 Task: Solve a system of stochastic partial differential equations (SPDEs).
Action: Mouse moved to (150, 108)
Screenshot: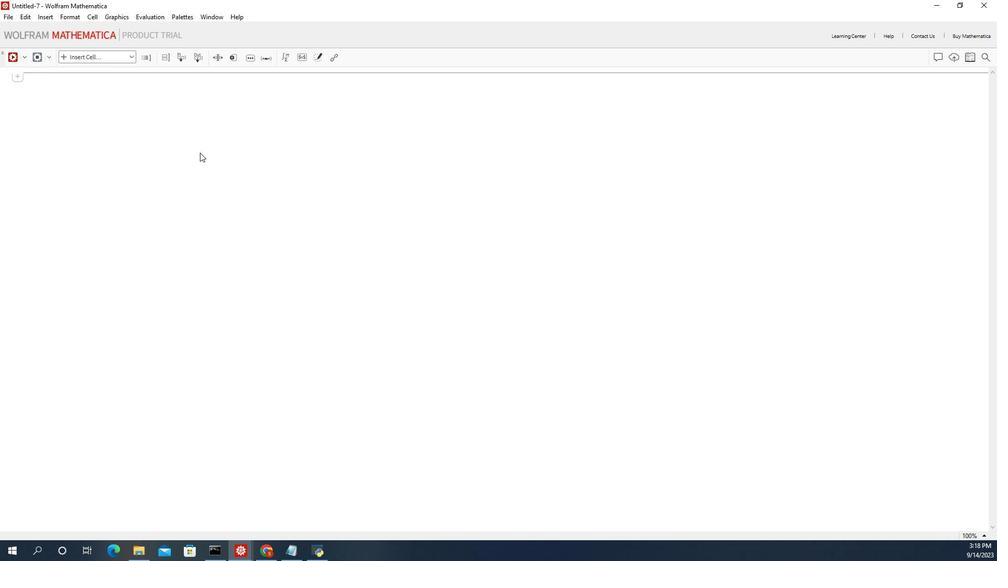 
Action: Mouse pressed left at (150, 108)
Screenshot: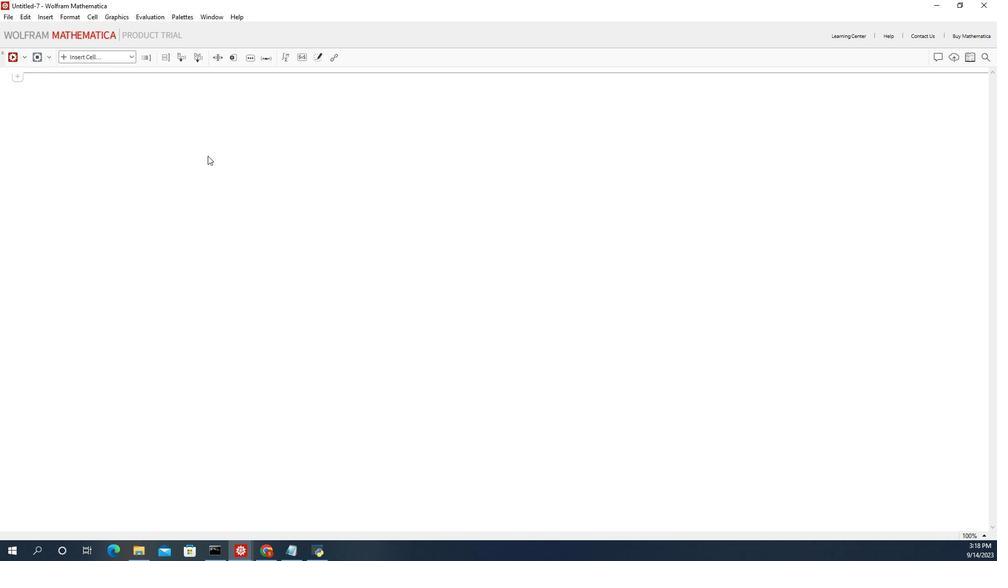 
Action: Mouse moved to (141, 125)
Screenshot: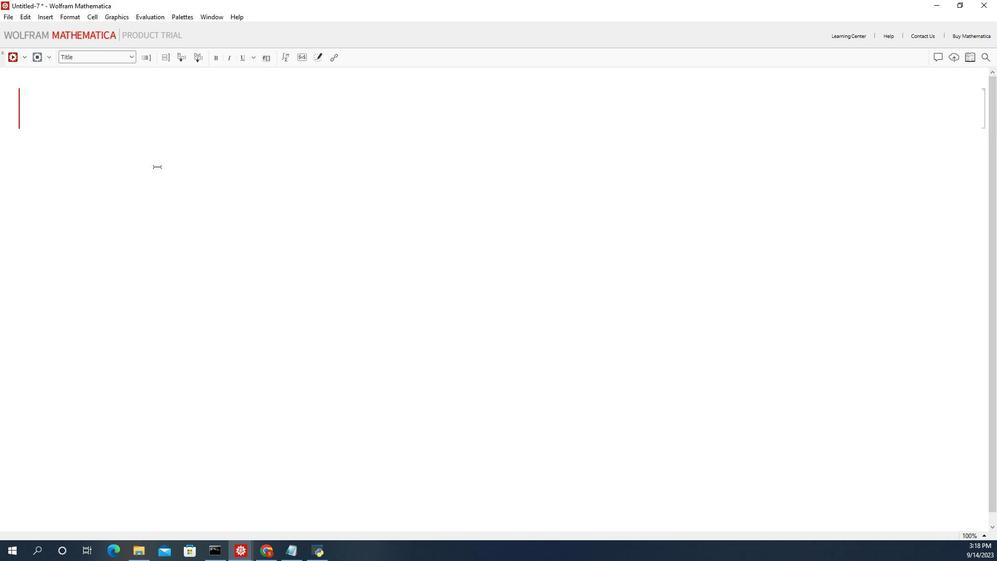 
Action: Mouse pressed left at (141, 125)
Screenshot: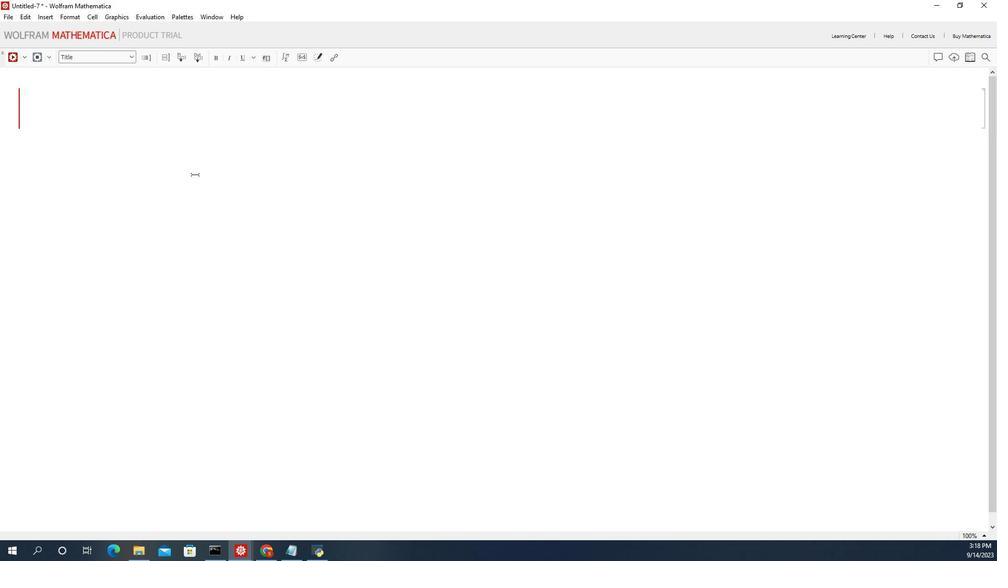 
Action: Mouse moved to (207, 179)
Screenshot: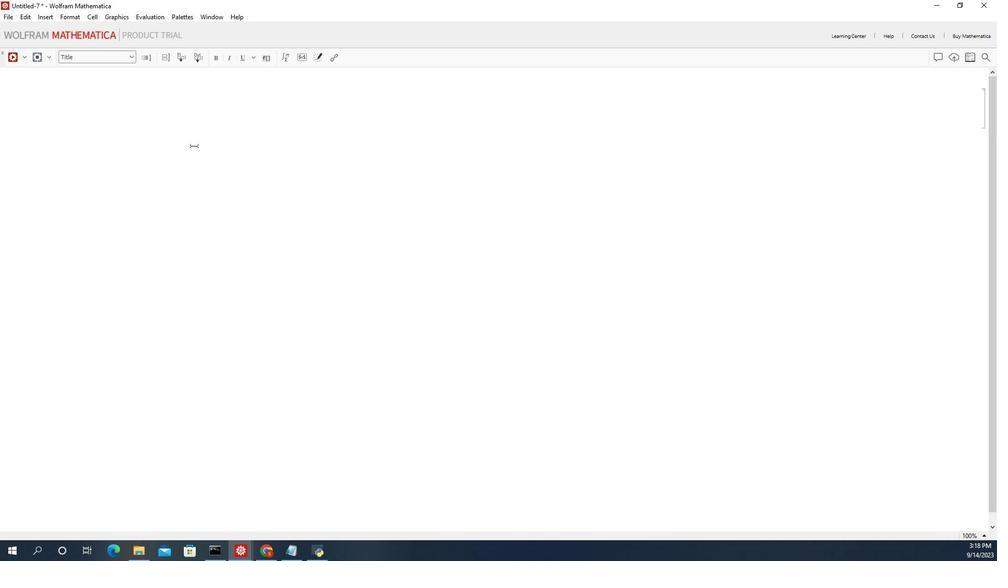 
Action: Key pressed <Key.shift_r>Solve<Key.space>a<Key.space>system<Key.space>s<Key.backspace>of<Key.space>stochastic<Key.space>partial<Key.space>differentia
Screenshot: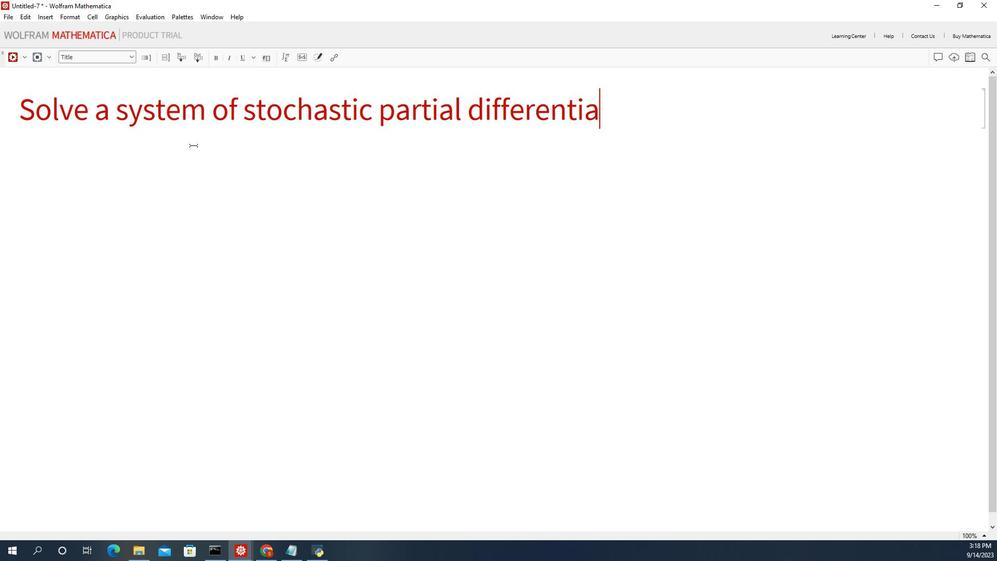 
Action: Mouse moved to (206, 179)
Screenshot: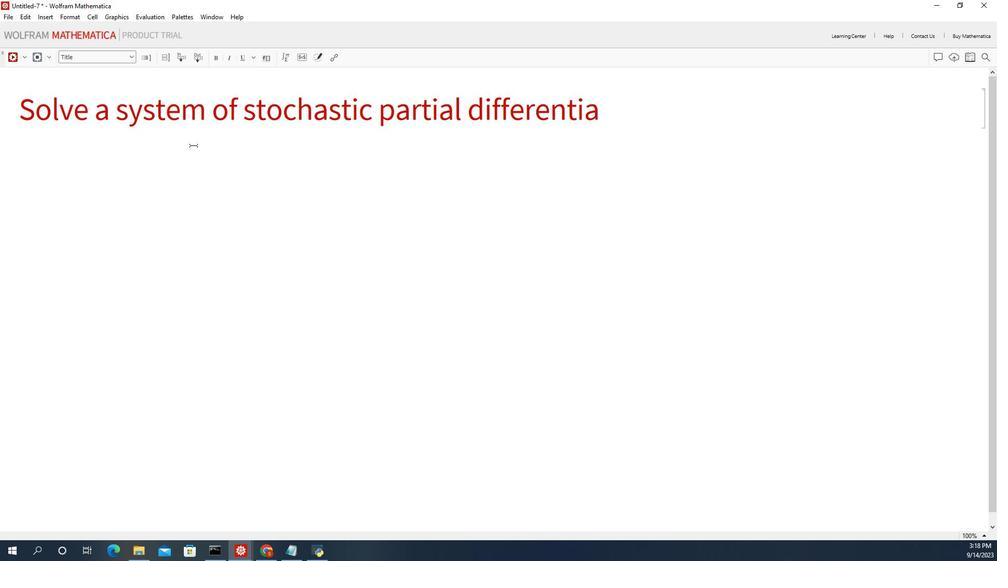 
Action: Key pressed a<Key.backspace>l<Key.space>equations<Key.shift>(<Key.shift_r>SPEDs<Key.shift_r><Key.shift><Key.shift><Key.shift><Key.shift><Key.shift><Key.shift><Key.shift>).<Key.enter><Key.backspace>
Screenshot: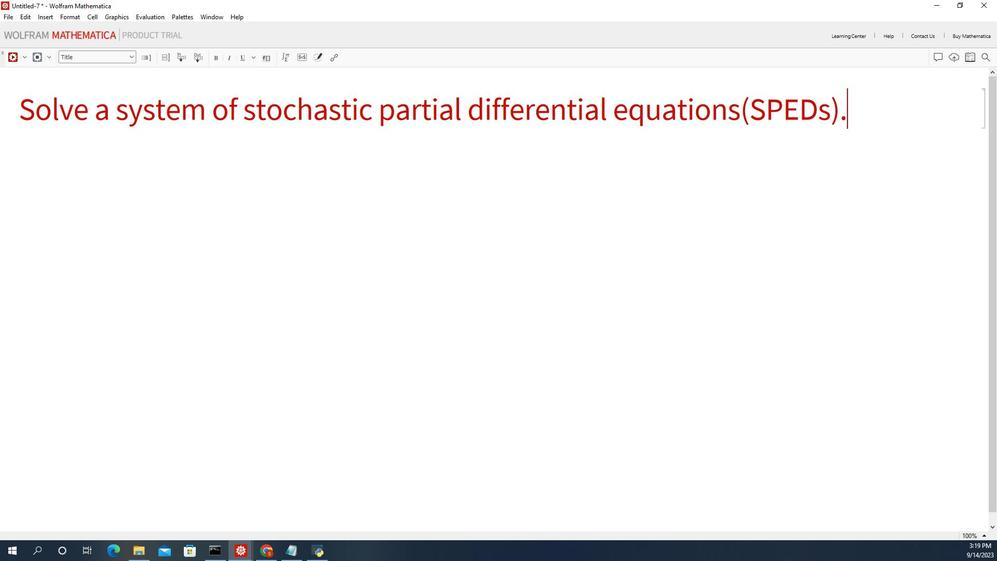 
Action: Mouse moved to (132, 173)
Screenshot: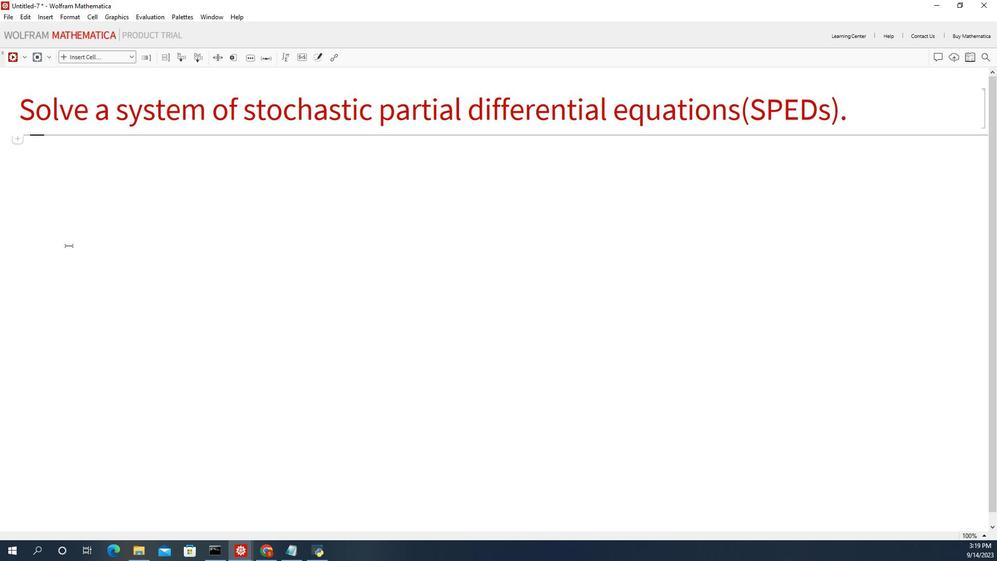 
Action: Mouse pressed left at (132, 173)
Screenshot: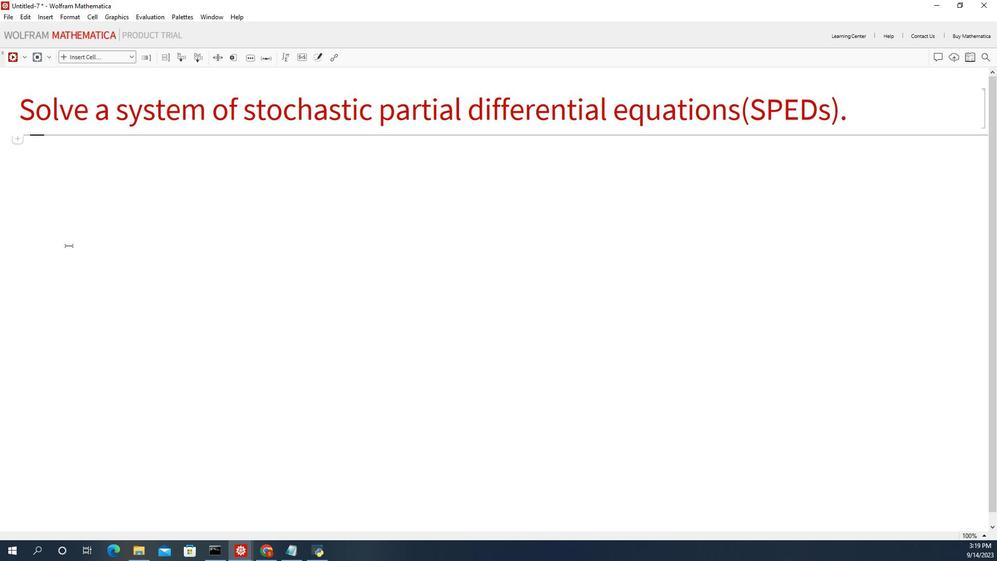 
Action: Mouse moved to (118, 257)
Screenshot: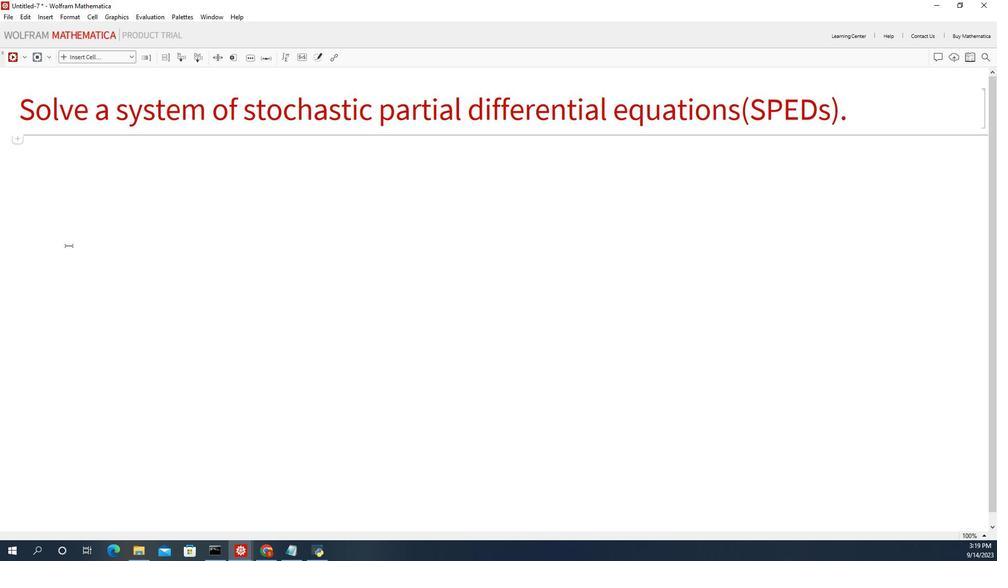 
Action: Key pressed <Key.cmd>8
Screenshot: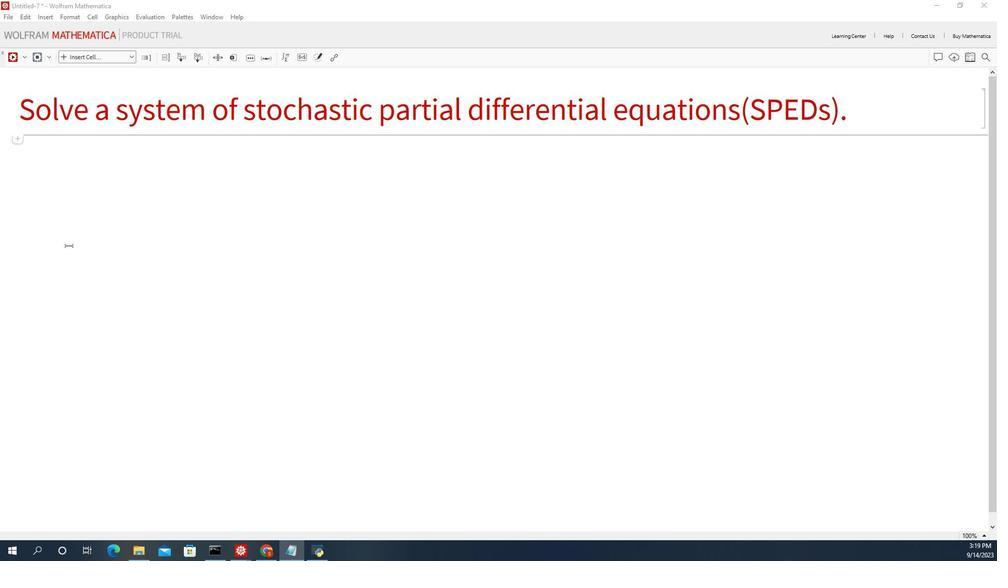 
Action: Mouse moved to (163, 228)
Screenshot: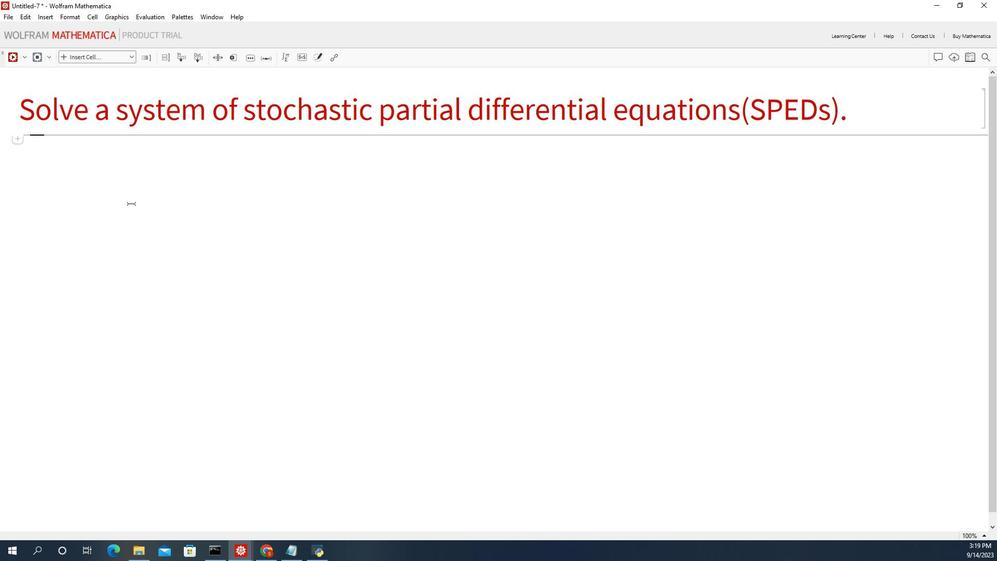 
Action: Mouse pressed left at (163, 228)
Screenshot: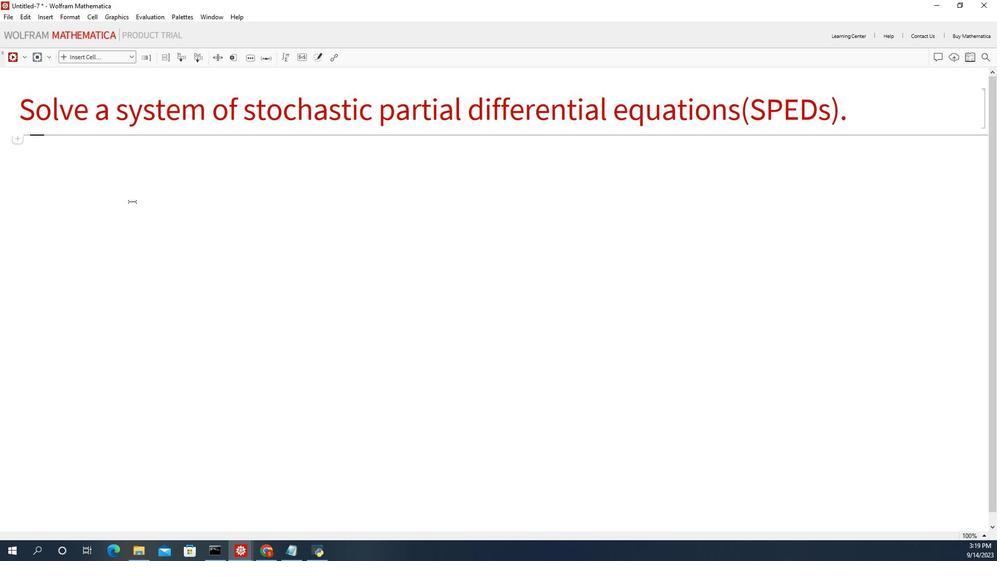 
Action: Mouse moved to (165, 214)
Screenshot: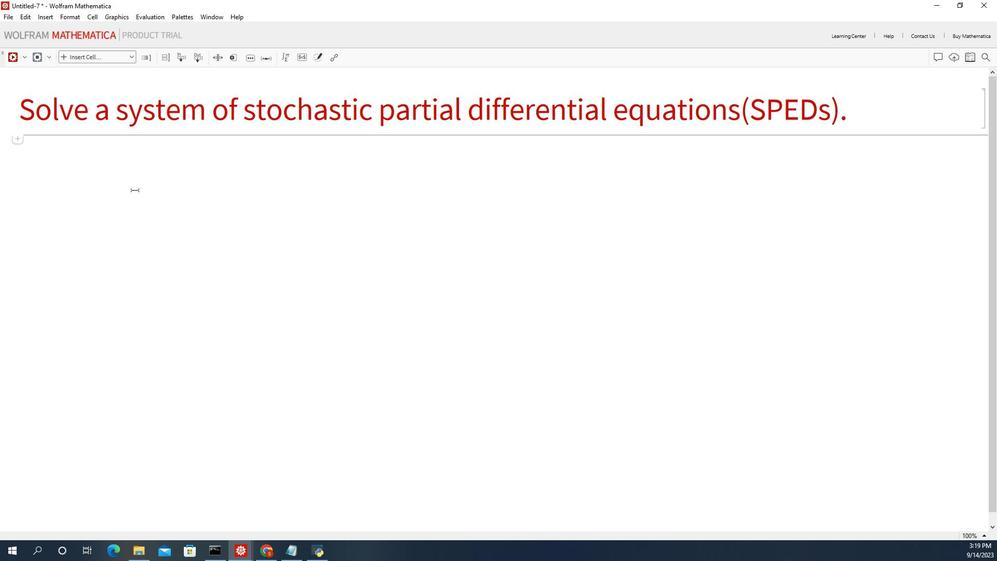 
Action: Key pressed \[<Key.shift_r>Scri
Screenshot: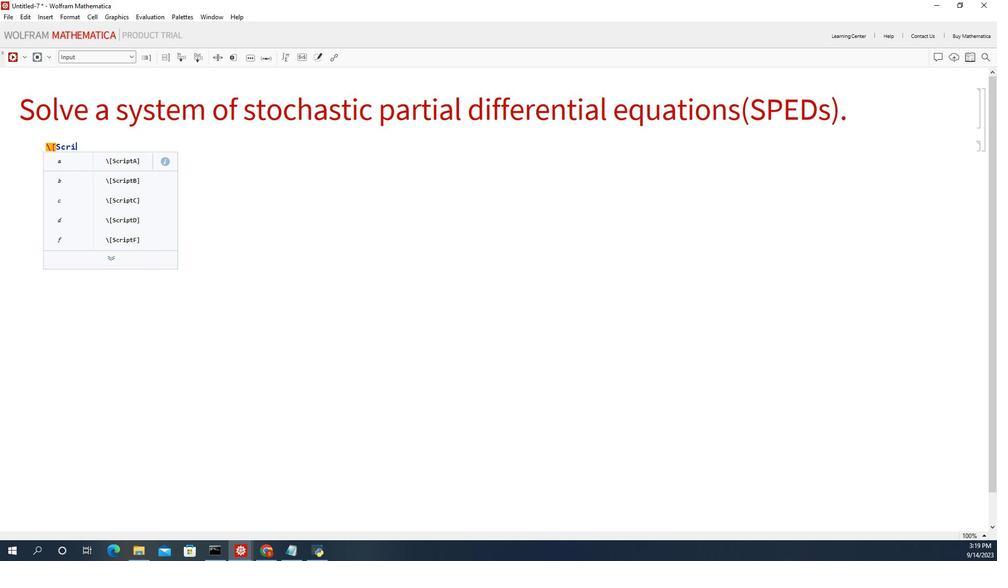 
Action: Mouse moved to (156, 265)
Screenshot: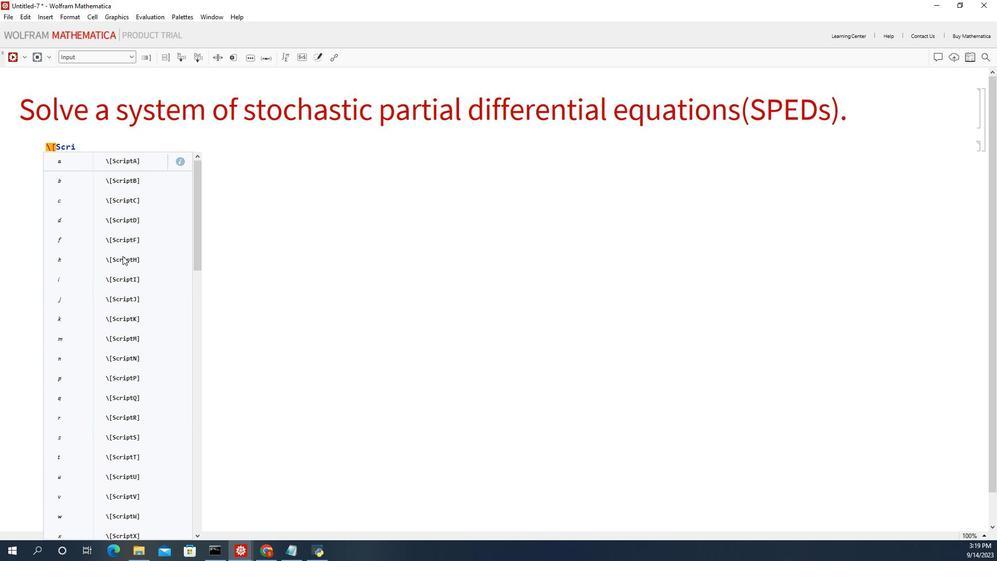 
Action: Mouse pressed left at (156, 265)
Screenshot: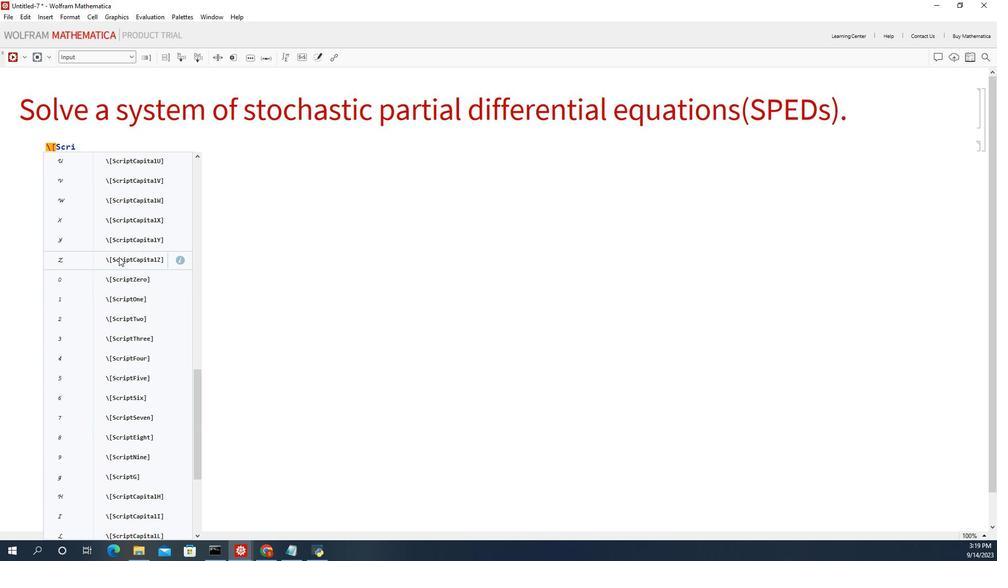 
Action: Mouse moved to (155, 264)
Screenshot: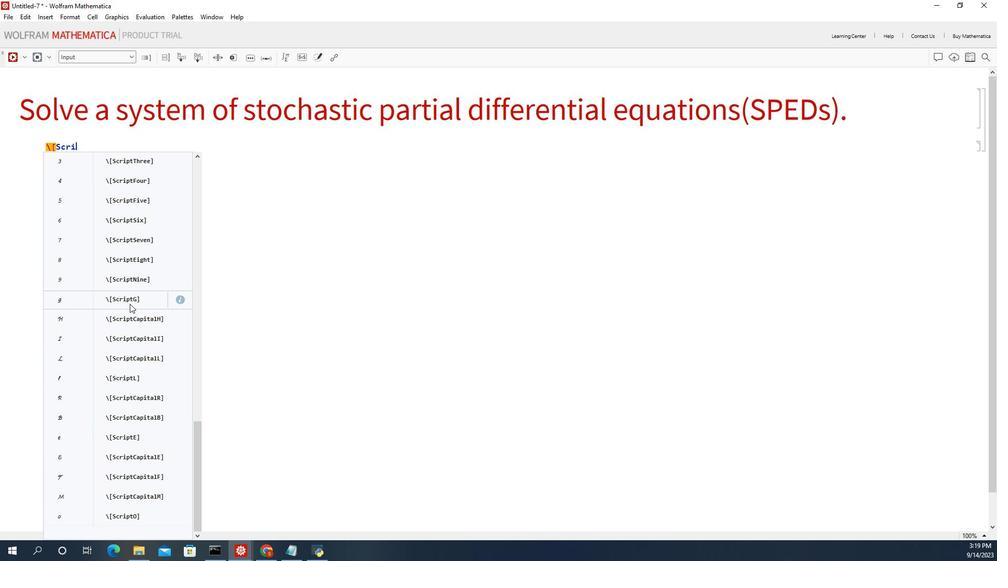 
Action: Mouse scrolled (155, 264) with delta (0, 0)
Screenshot: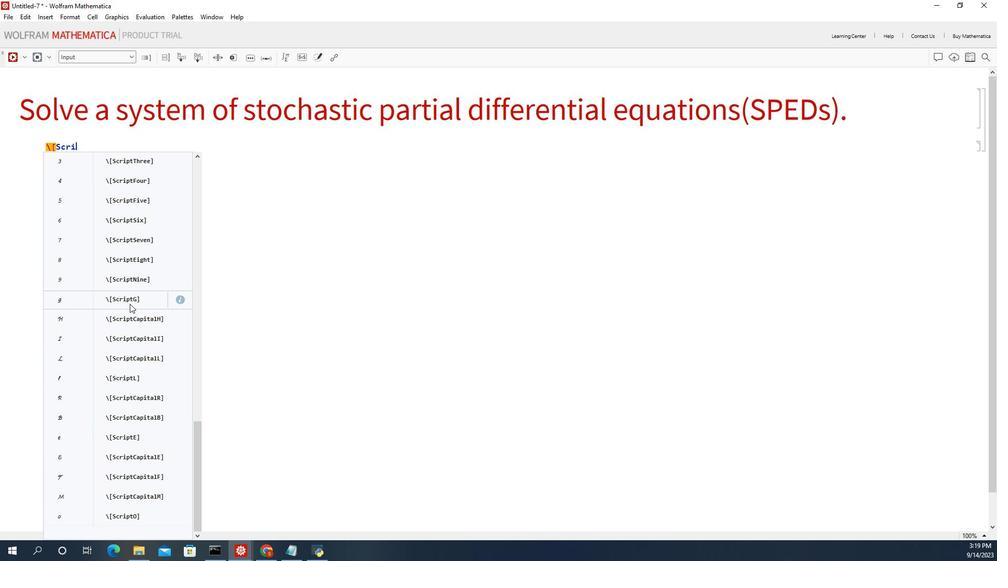 
Action: Mouse moved to (153, 266)
Screenshot: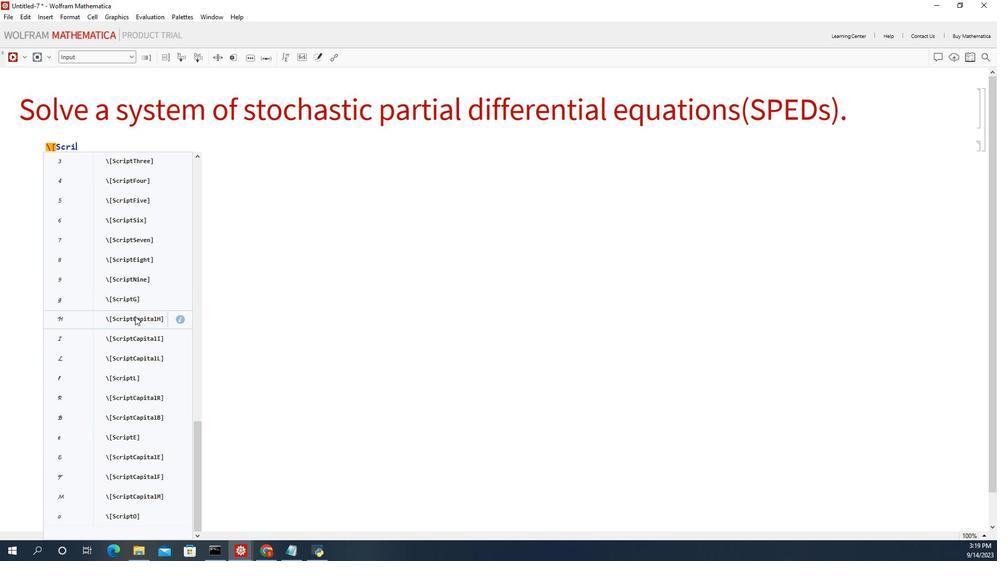 
Action: Mouse scrolled (153, 265) with delta (0, 0)
Screenshot: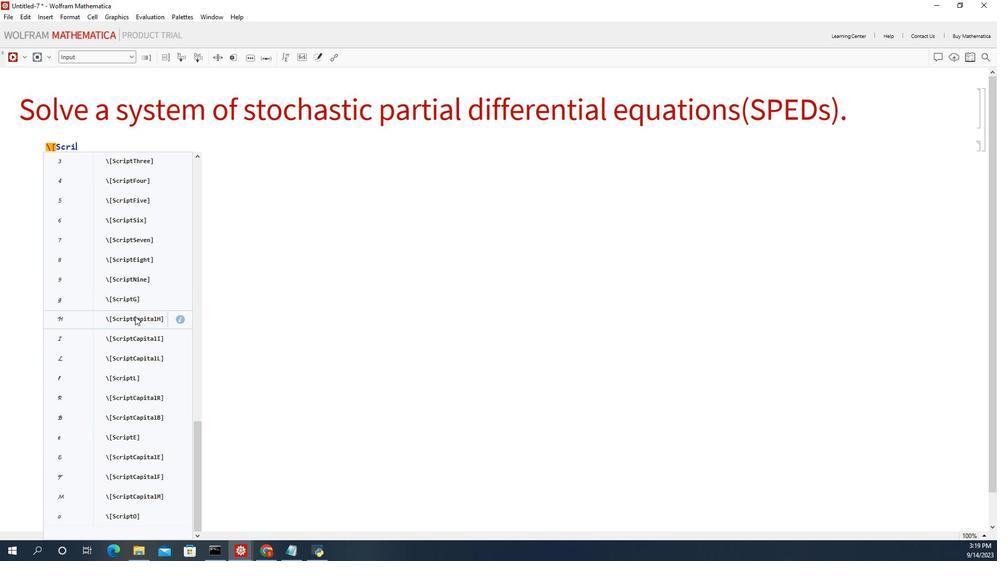 
Action: Mouse scrolled (153, 265) with delta (0, 0)
Screenshot: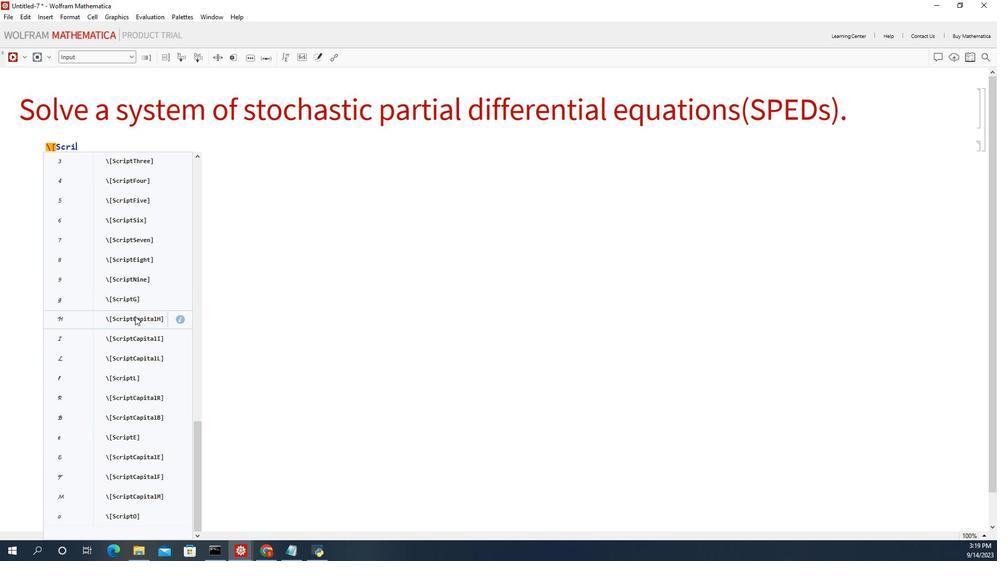 
Action: Mouse scrolled (153, 265) with delta (0, 0)
Screenshot: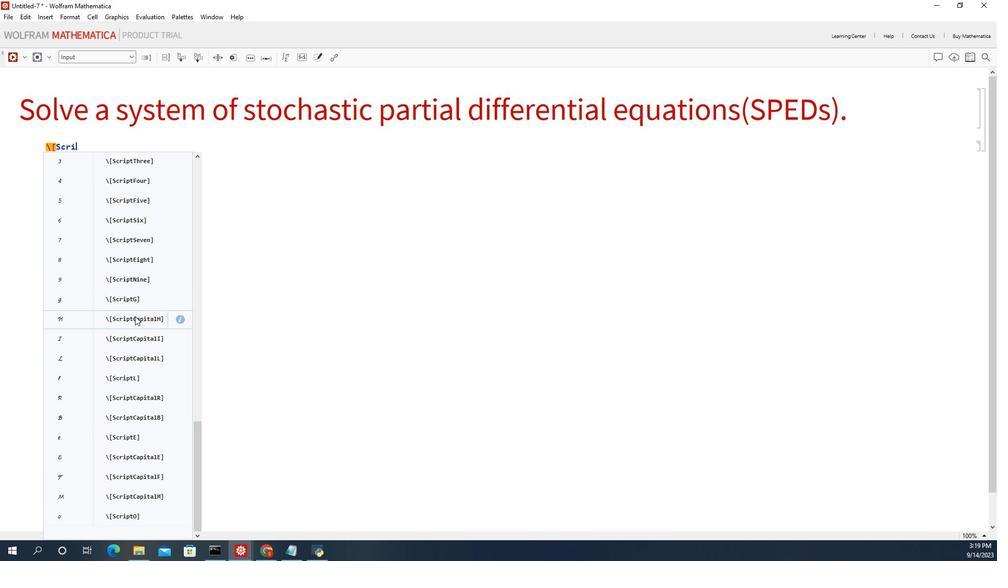 
Action: Mouse moved to (161, 301)
Screenshot: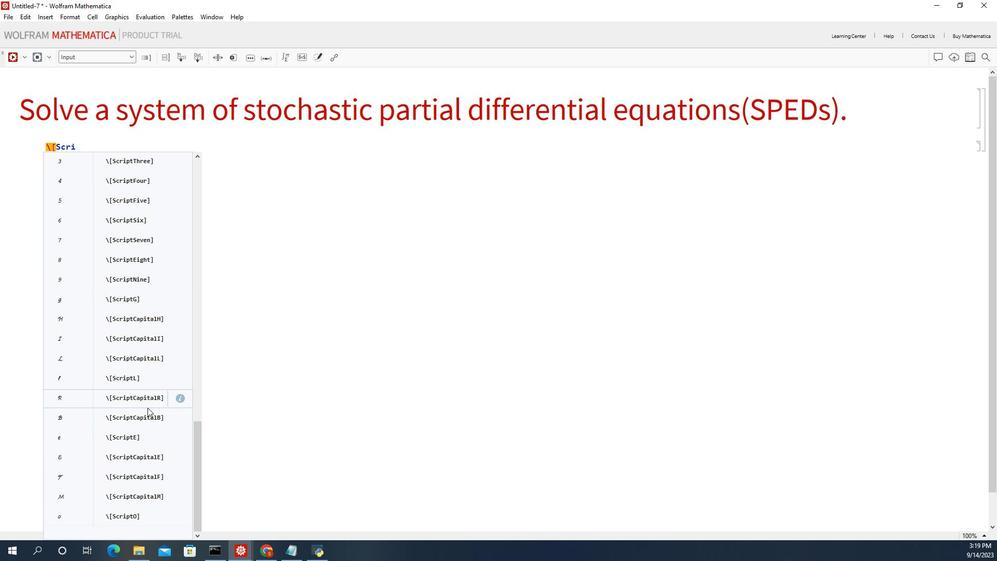 
Action: Mouse scrolled (161, 301) with delta (0, 0)
Screenshot: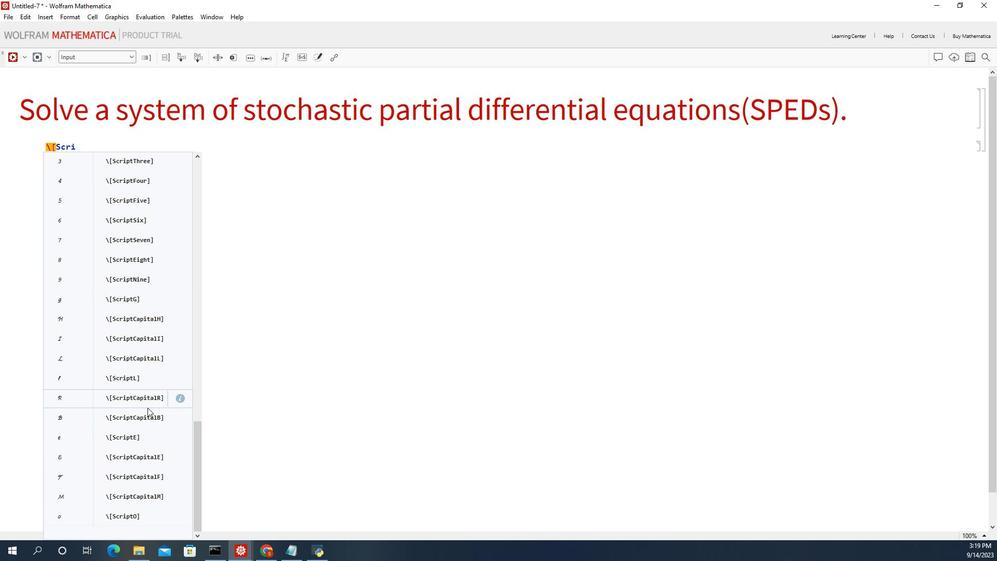 
Action: Mouse moved to (173, 424)
Screenshot: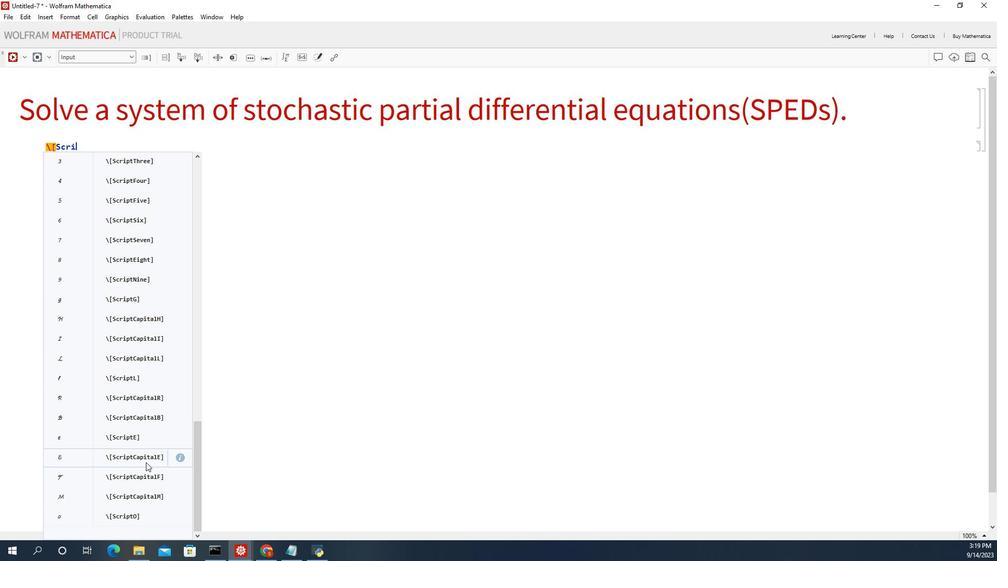 
Action: Mouse scrolled (173, 423) with delta (0, 0)
Screenshot: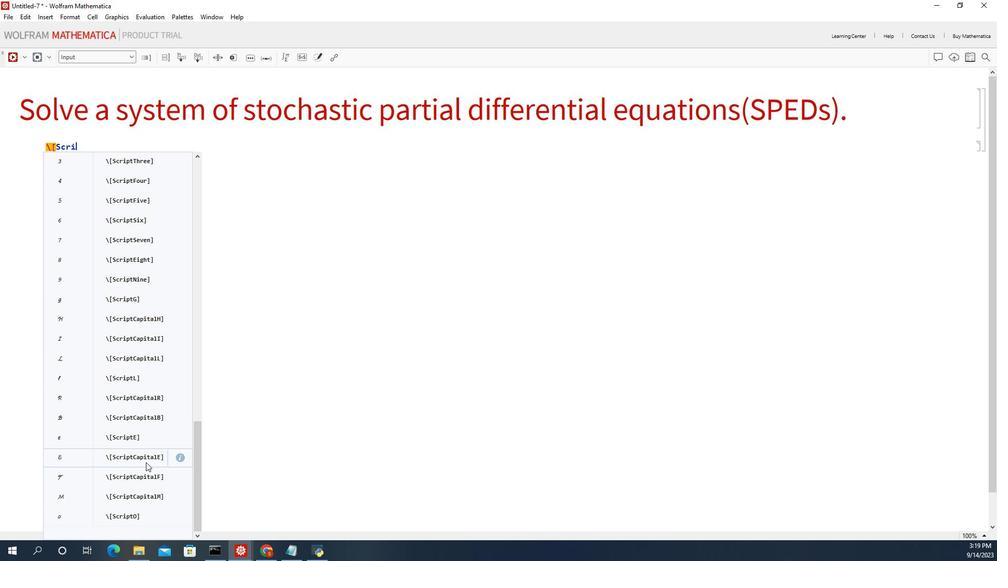 
Action: Mouse moved to (173, 424)
Screenshot: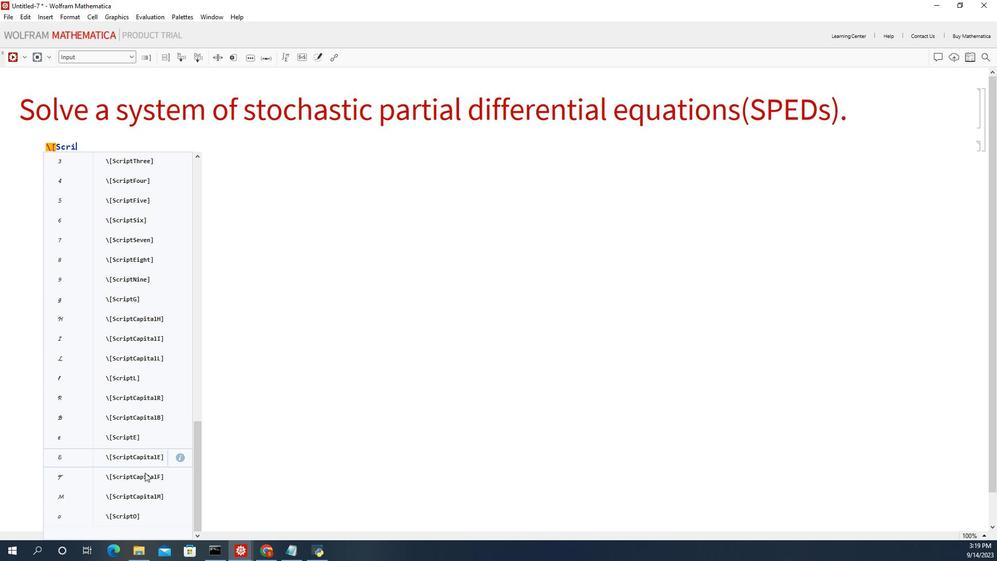 
Action: Mouse scrolled (173, 424) with delta (0, 0)
Screenshot: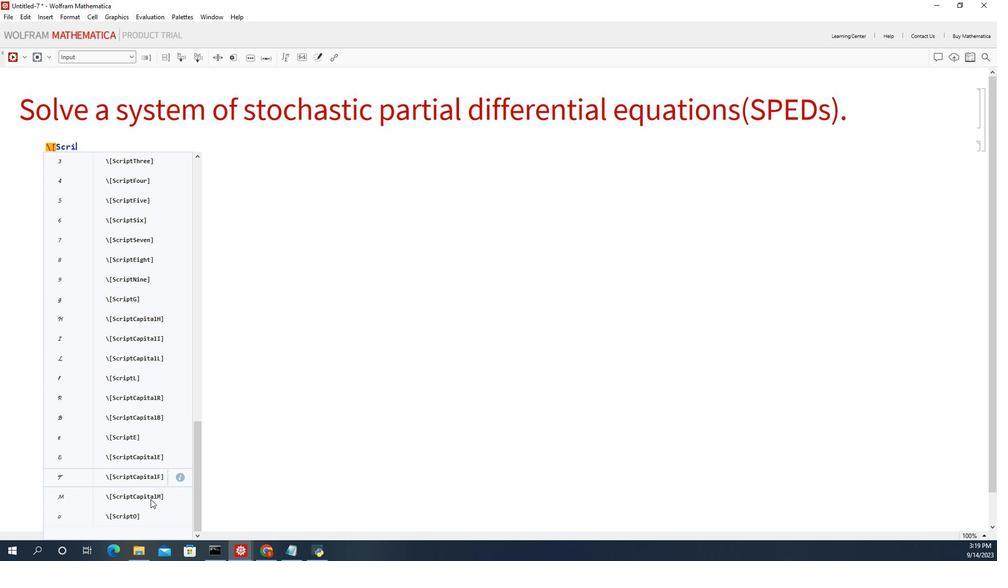 
Action: Mouse moved to (177, 454)
Screenshot: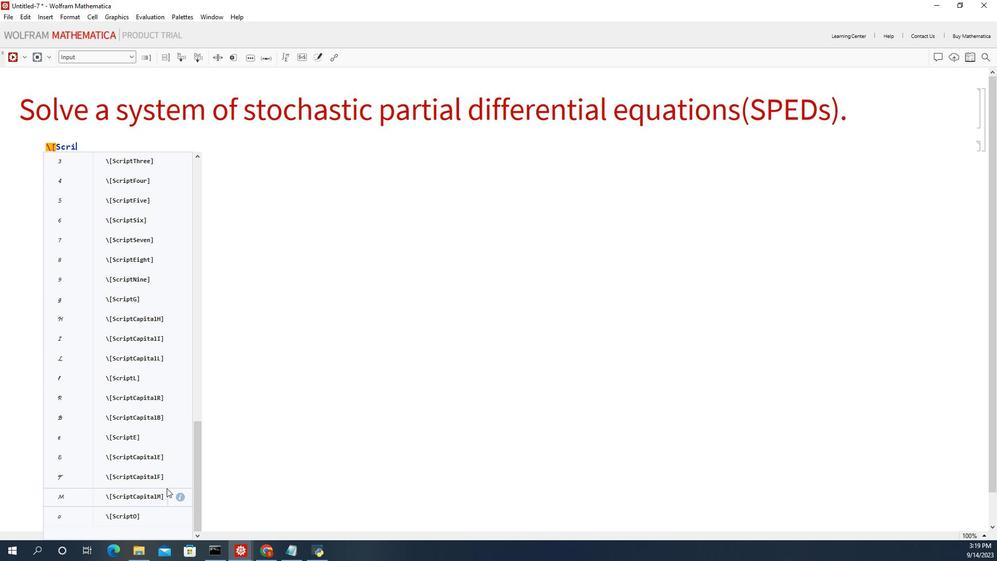 
Action: Mouse scrolled (177, 453) with delta (0, 0)
Screenshot: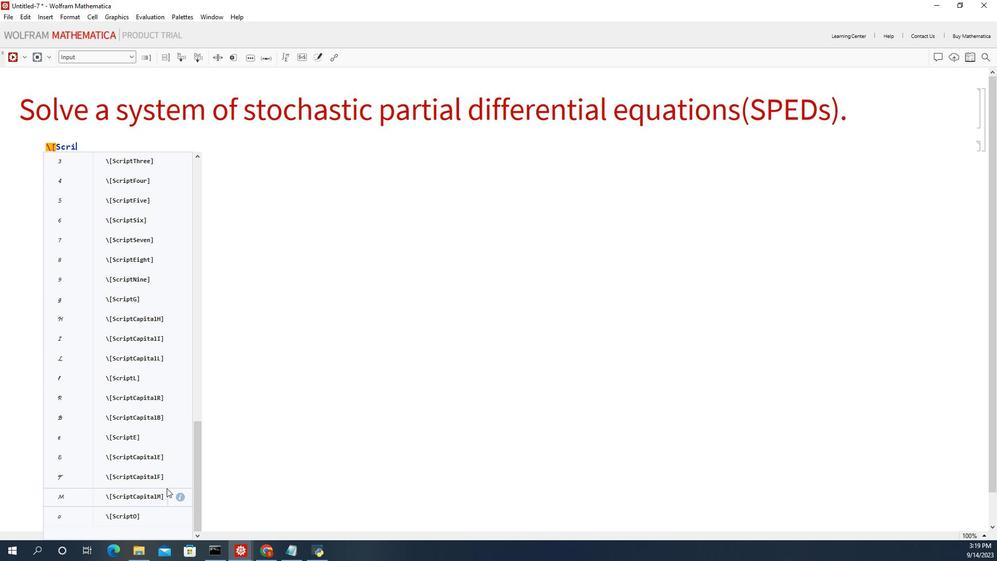 
Action: Mouse moved to (177, 453)
Screenshot: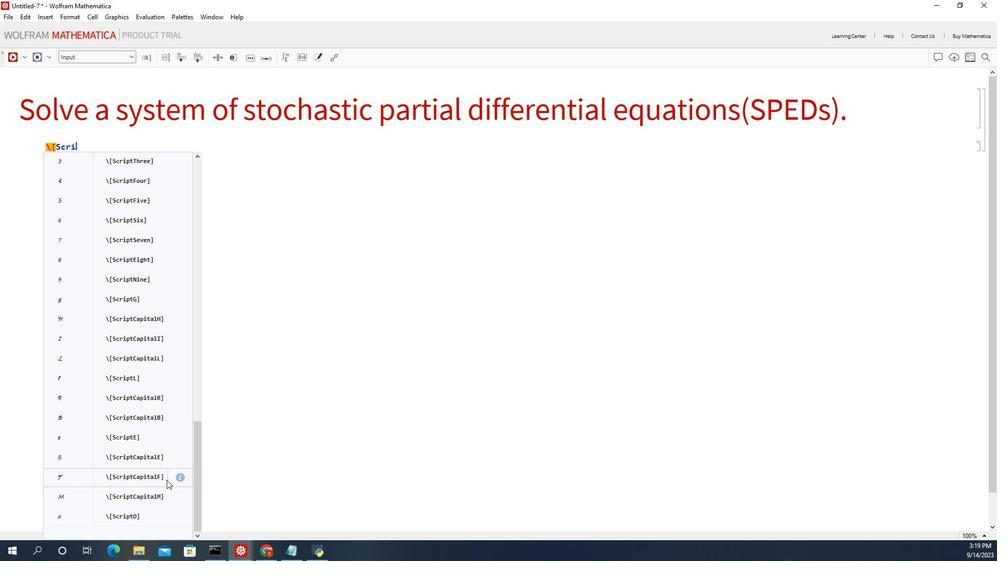 
Action: Mouse scrolled (177, 452) with delta (0, 0)
Screenshot: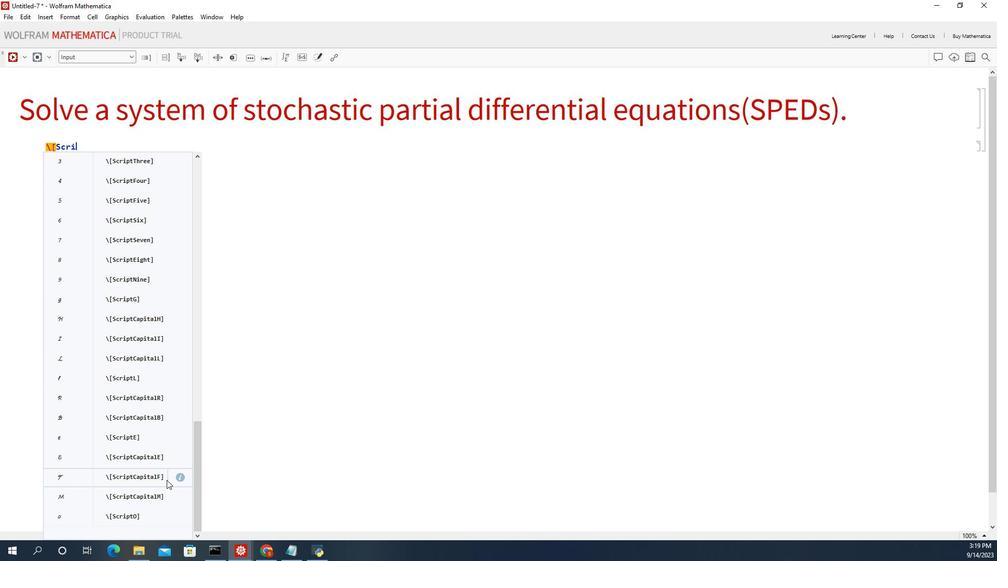 
Action: Mouse moved to (177, 451)
Screenshot: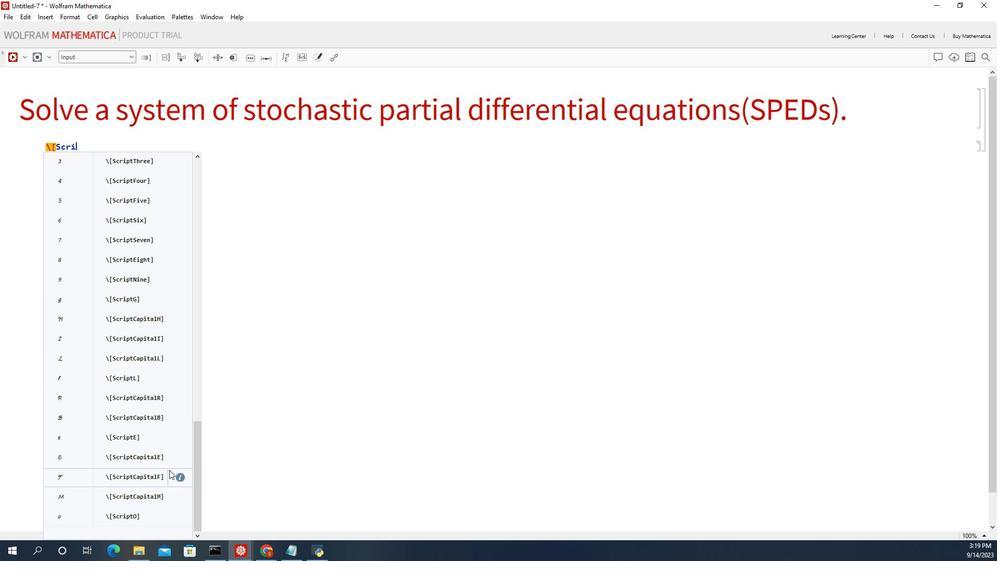 
Action: Mouse scrolled (177, 451) with delta (0, 0)
Screenshot: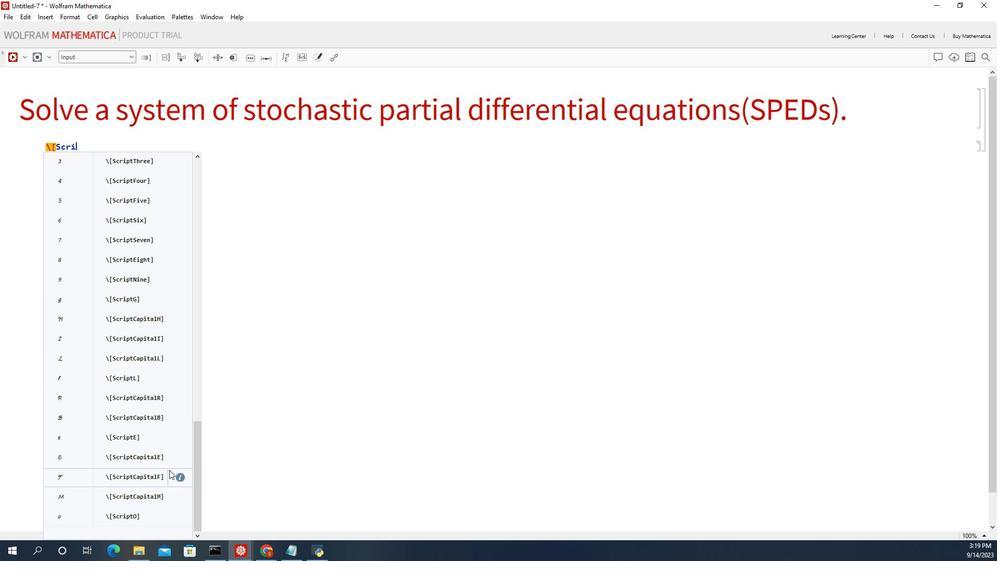 
Action: Mouse moved to (190, 423)
Screenshot: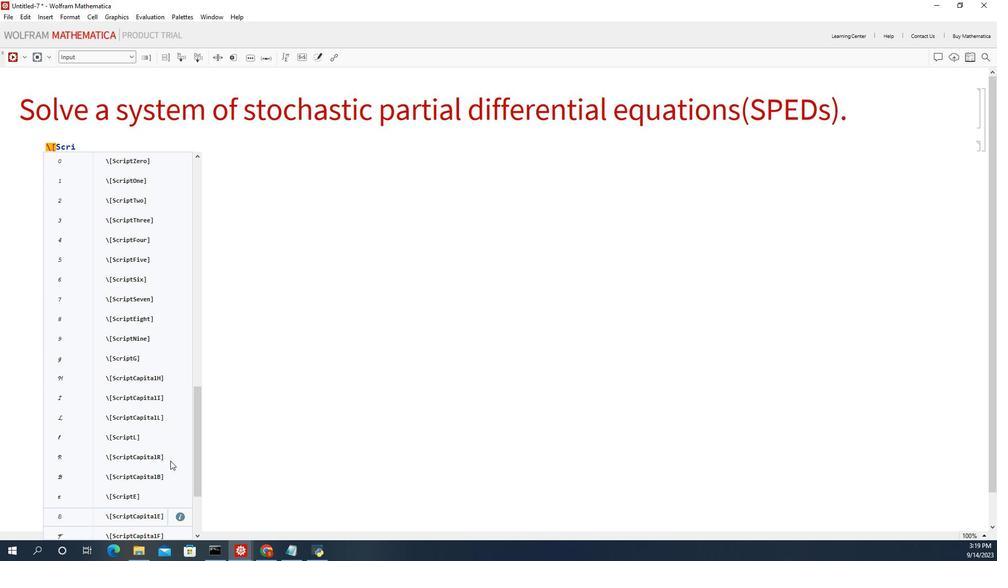 
Action: Mouse scrolled (190, 423) with delta (0, 0)
Screenshot: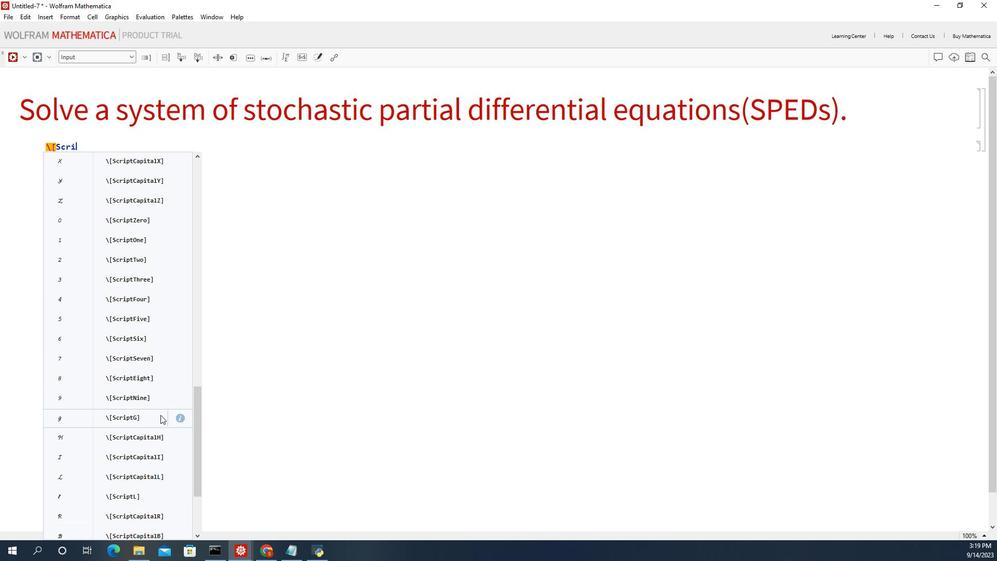 
Action: Mouse scrolled (190, 423) with delta (0, 0)
Screenshot: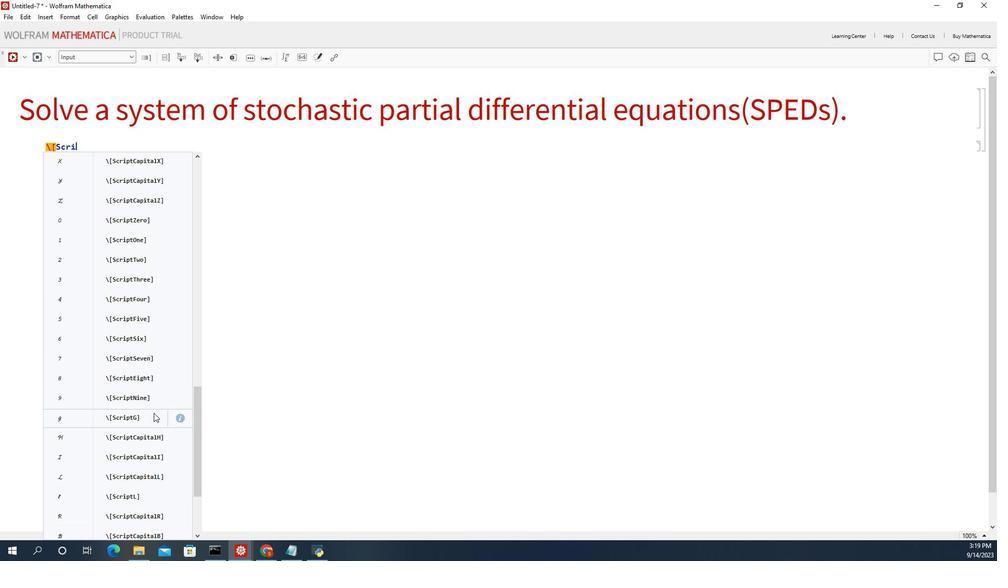 
Action: Mouse moved to (160, 312)
Screenshot: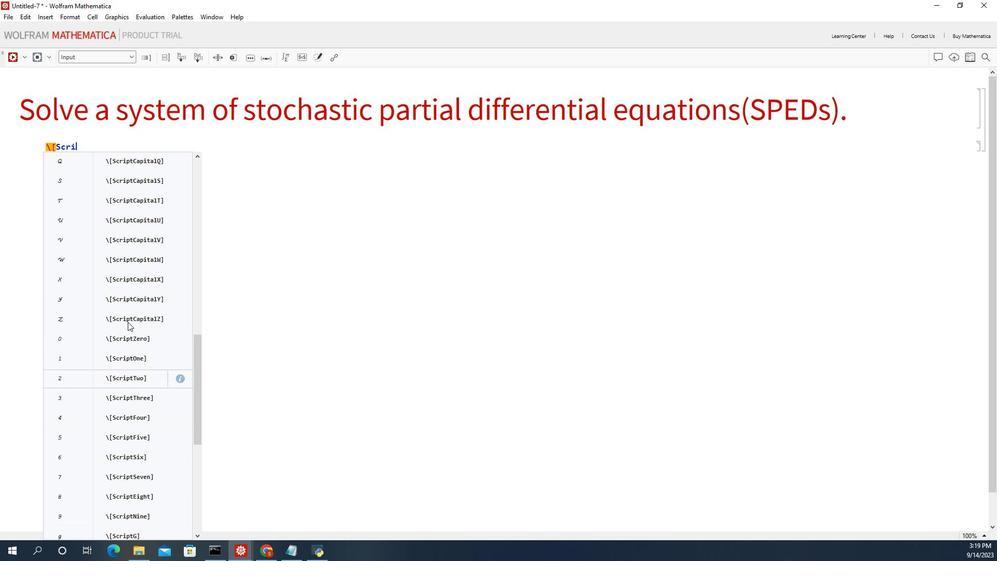 
Action: Mouse scrolled (160, 312) with delta (0, 0)
Screenshot: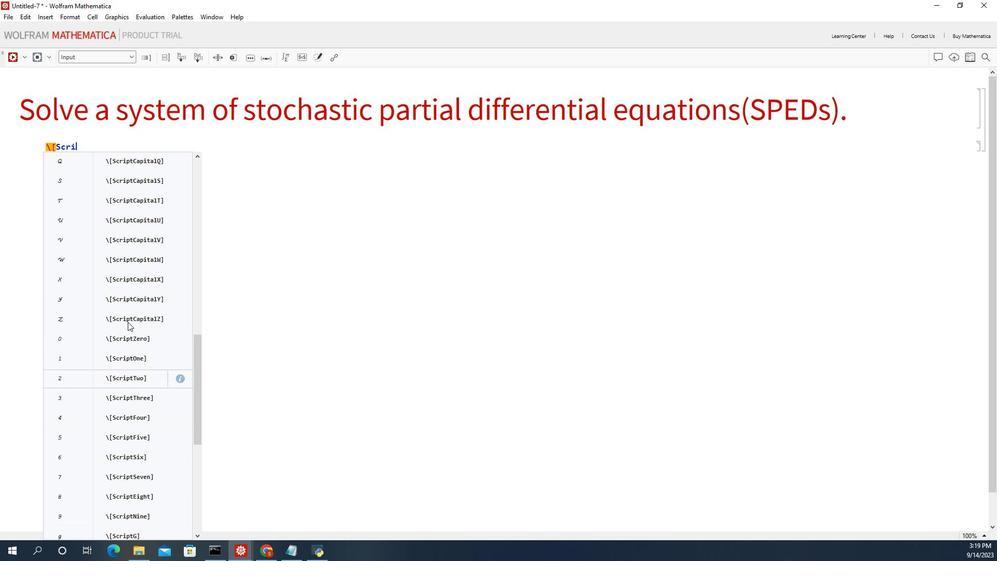 
Action: Mouse moved to (160, 315)
Screenshot: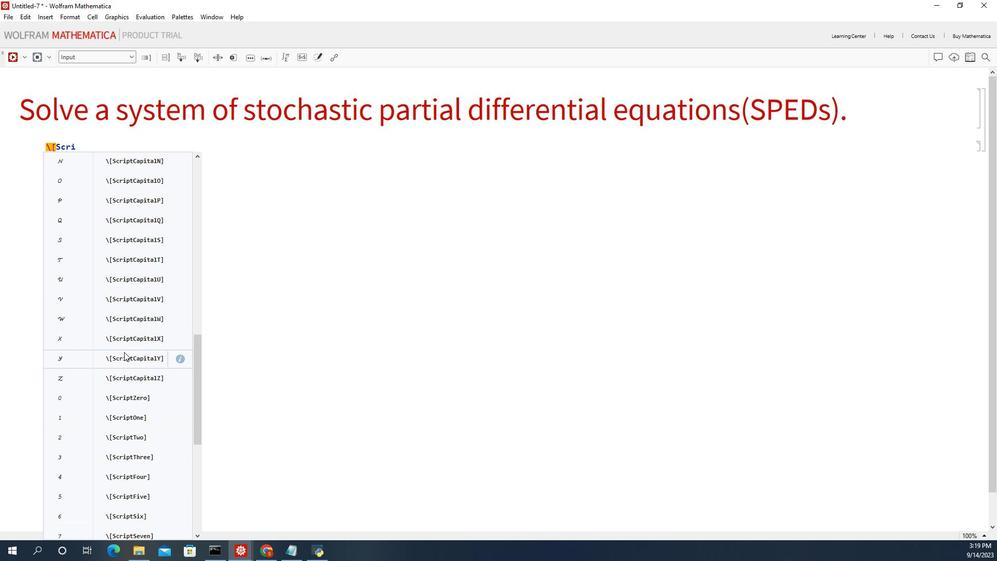 
Action: Mouse scrolled (160, 316) with delta (0, 0)
Screenshot: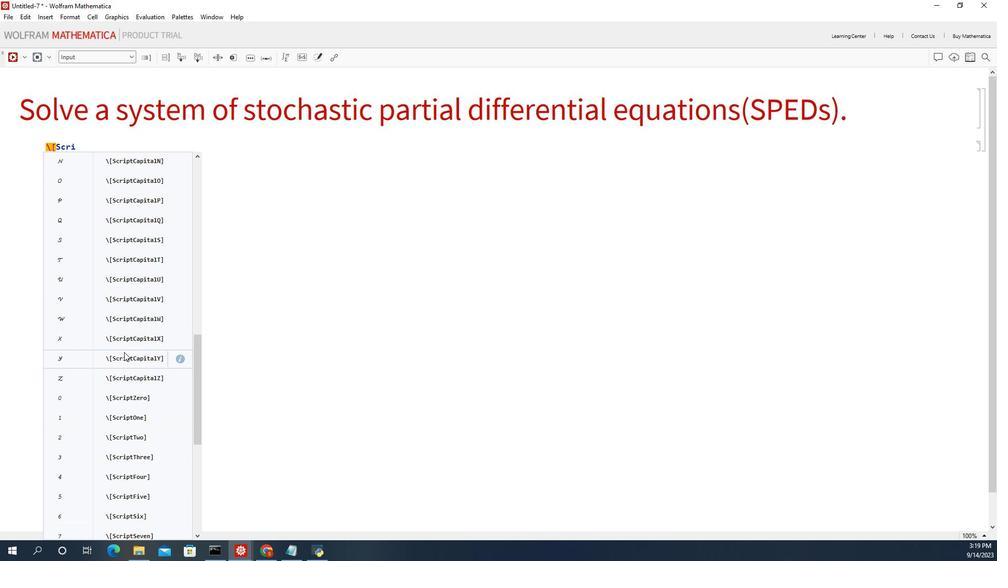 
Action: Mouse scrolled (160, 316) with delta (0, 0)
Screenshot: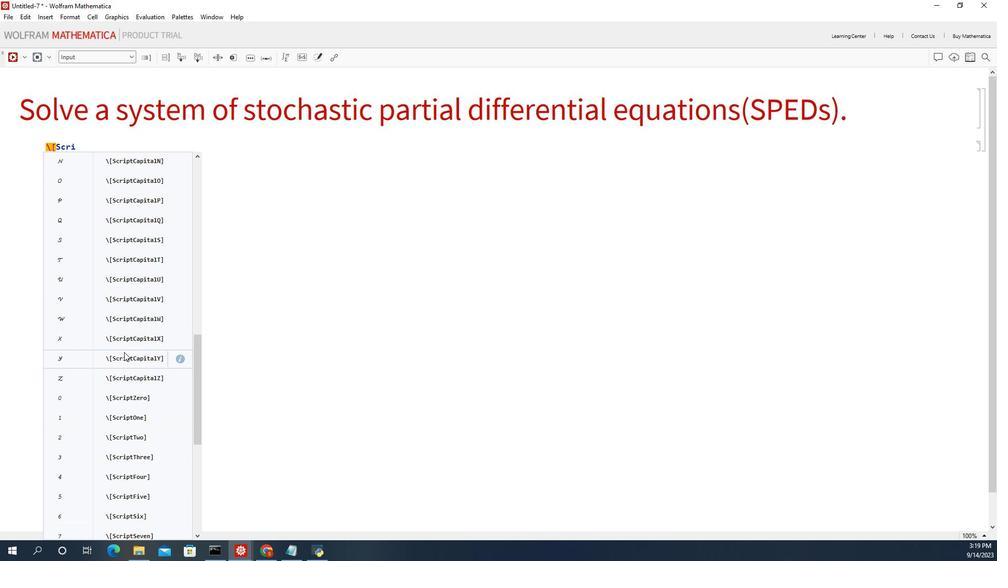 
Action: Mouse moved to (155, 222)
Screenshot: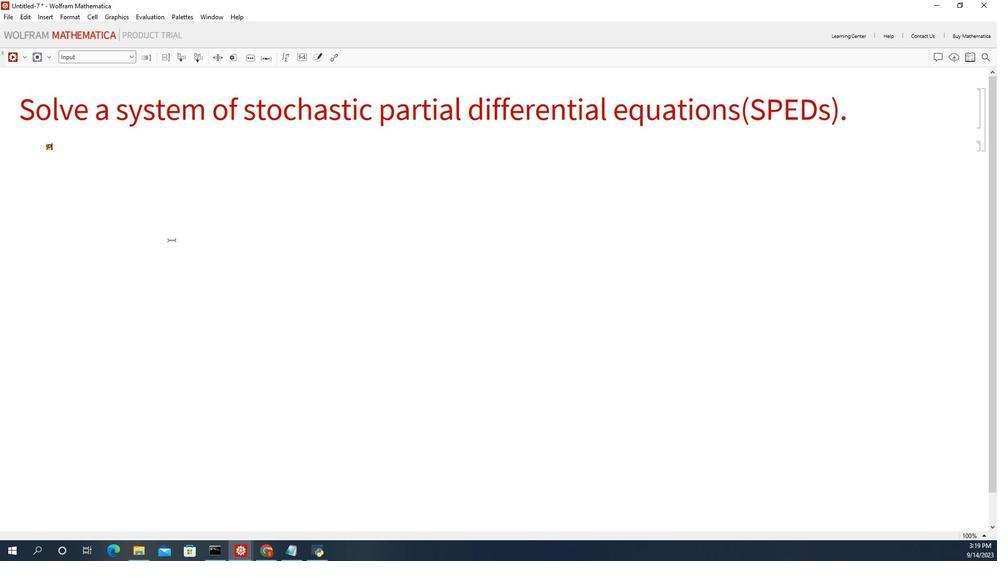 
Action: Mouse pressed left at (155, 222)
Screenshot: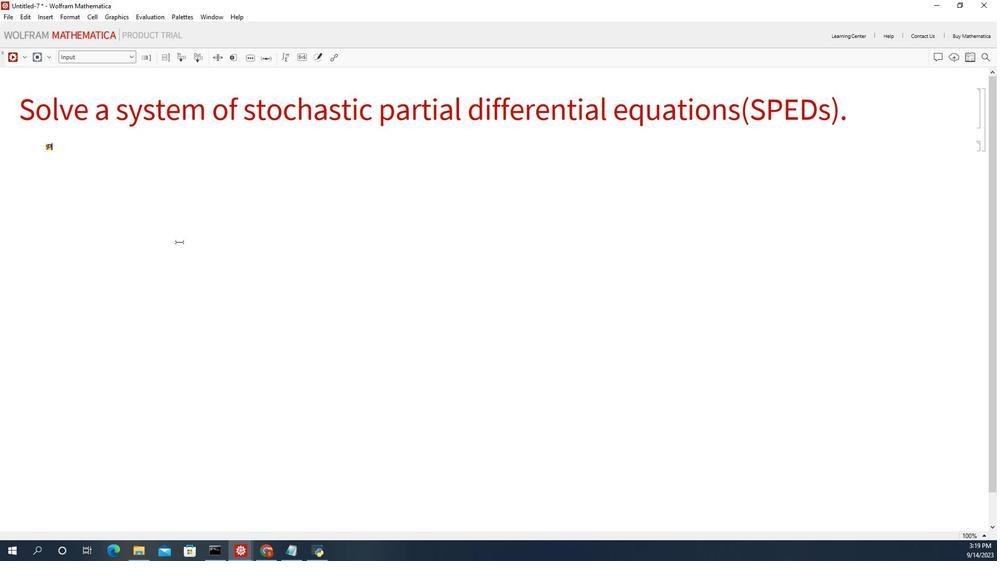 
Action: Mouse moved to (197, 254)
Screenshot: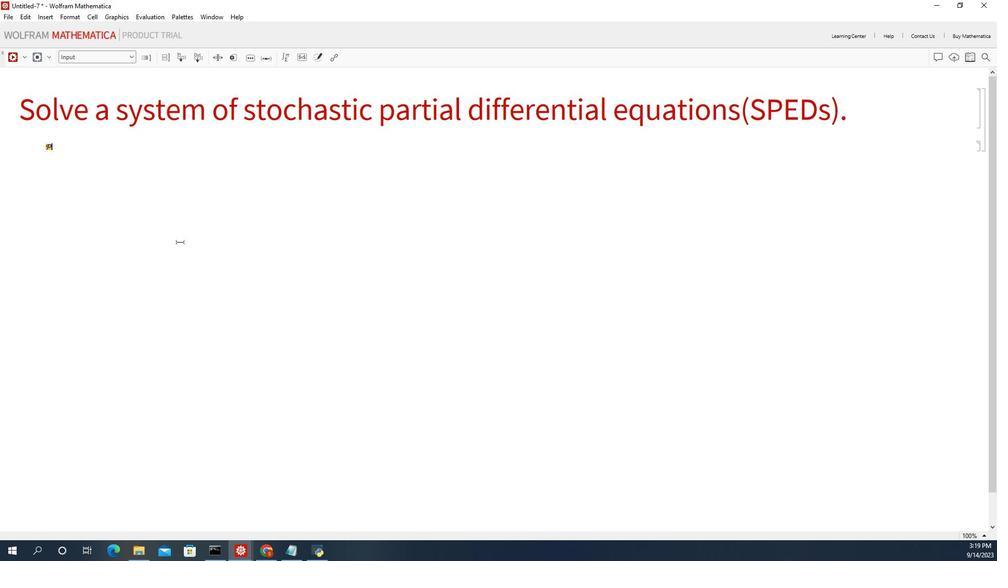 
Action: Key pressed =<Key.space><Key.shift_r>Transformed<Key.space><Key.backspace><Key.shift>Pr<Key.enter>[<Key.shift_r>E<Key.shift><Key.shift><Key.shift><Key.shift><Key.shift><Key.shift>^w<Key.backspace><Key.shift><Key.shift><Key.shift><Key.shift><Key.shift><Key.shift><Key.shift><Key.shift><Key.shift><Key.shift><Key.shift><Key.shift><Key.shift><Key.shift><Key.shift><Key.shift><Key.shift><Key.shift><Key.shift><Key.shift><Key.shift><Key.shift><Key.shift><Key.shift><Key.shift><Key.shift><Key.shift><Key.shift>(w[t<Key.right>-t/2<Key.right>,w<Key.space>\[dis<Key.backspace><Key.backspace><Key.backspace><Key.shift_r>Distr<Key.enter><Key.space>winer<Key.backspace>n<Key.backspace><Key.backspace>ner<Key.backspace><Key.backspace><Key.backspace><Key.backspace>ener<Key.enter>[<Key.right>,t<Key.end>;<Key.enter><Key.shift_r>Seedrand<Key.enter>[5<Key.end>;<Key.enter>data<Key.space>=<Key.space><Key.shift_r><Key.shift_r><Key.shift_r>Random<Key.shift_r>Fi<Key.backspace>uncitio<Key.backspace><Key.backspace><Key.backspace><Key.backspace>tion[\[<Key.shift_r>Scr
Screenshot: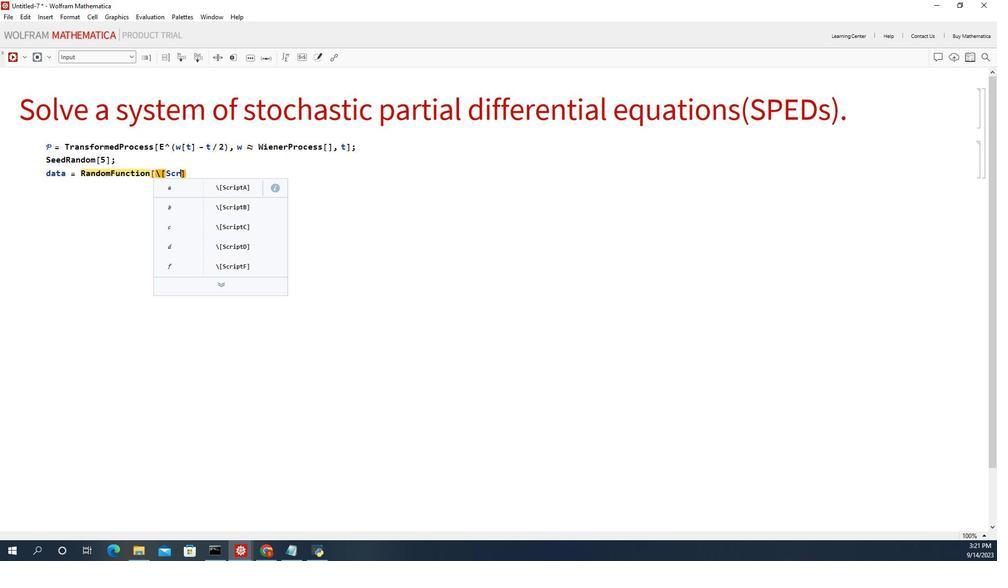 
Action: Mouse moved to (246, 285)
Screenshot: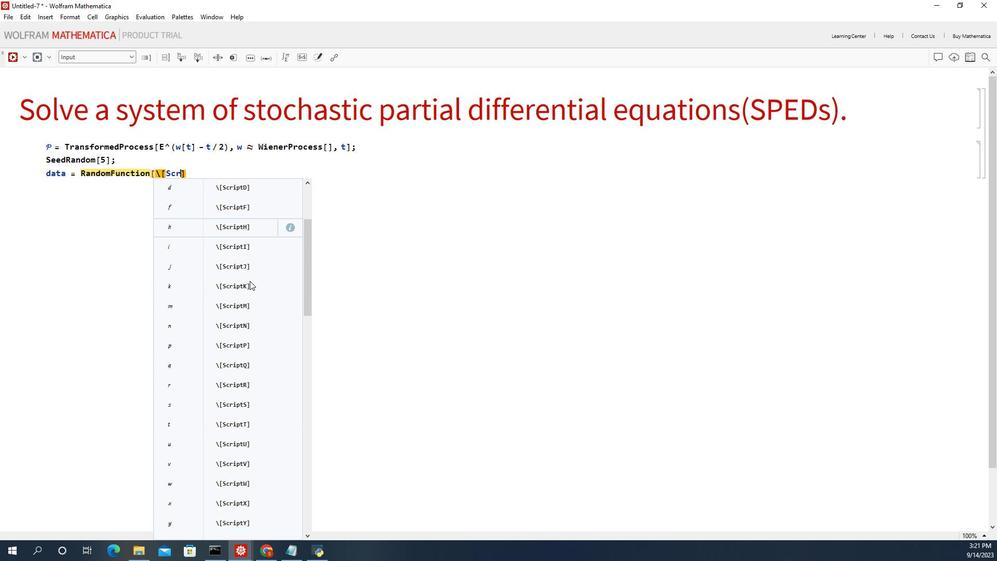 
Action: Mouse pressed left at (246, 285)
Screenshot: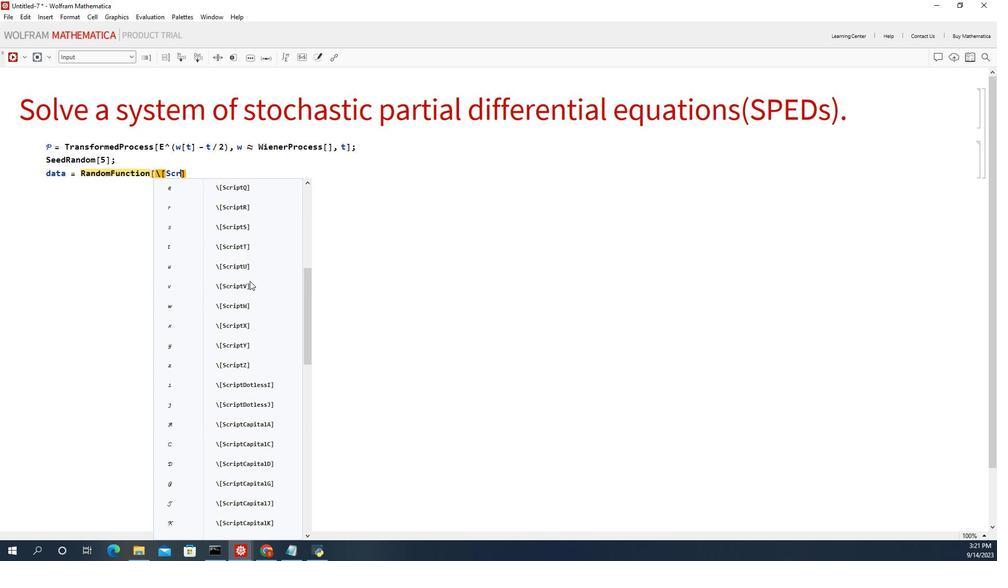 
Action: Mouse moved to (246, 284)
Screenshot: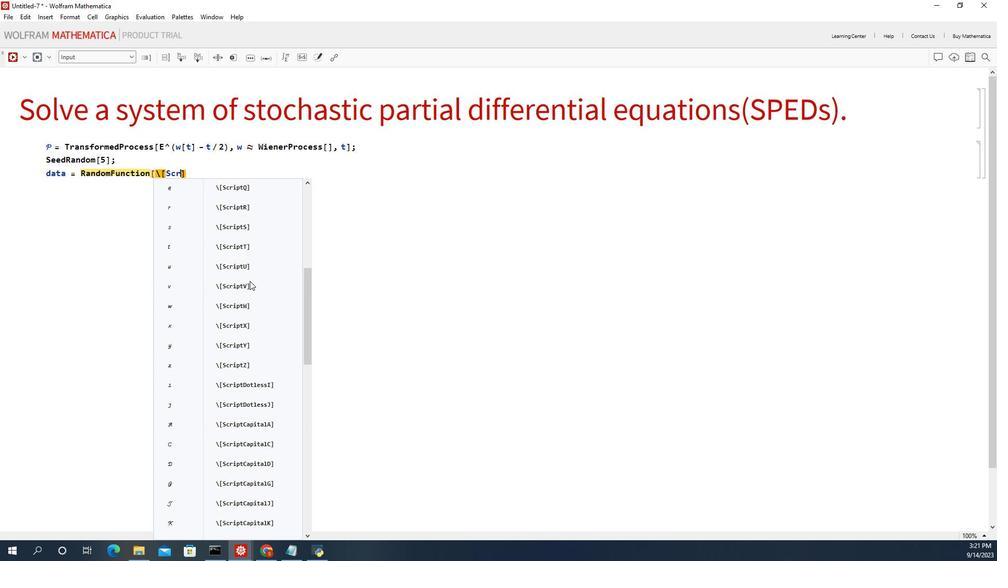 
Action: Mouse scrolled (246, 283) with delta (0, 0)
Screenshot: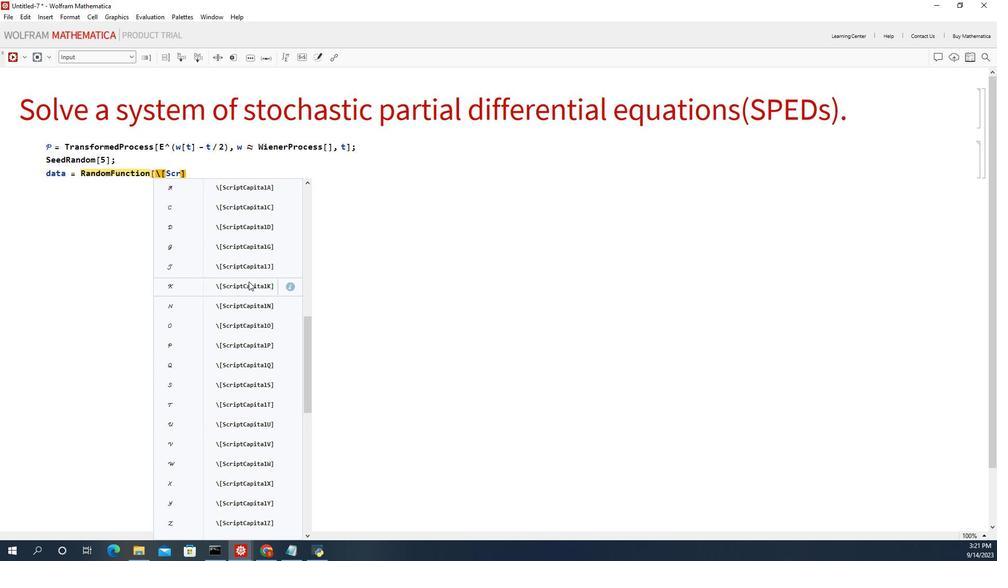 
Action: Mouse scrolled (246, 283) with delta (0, 0)
Screenshot: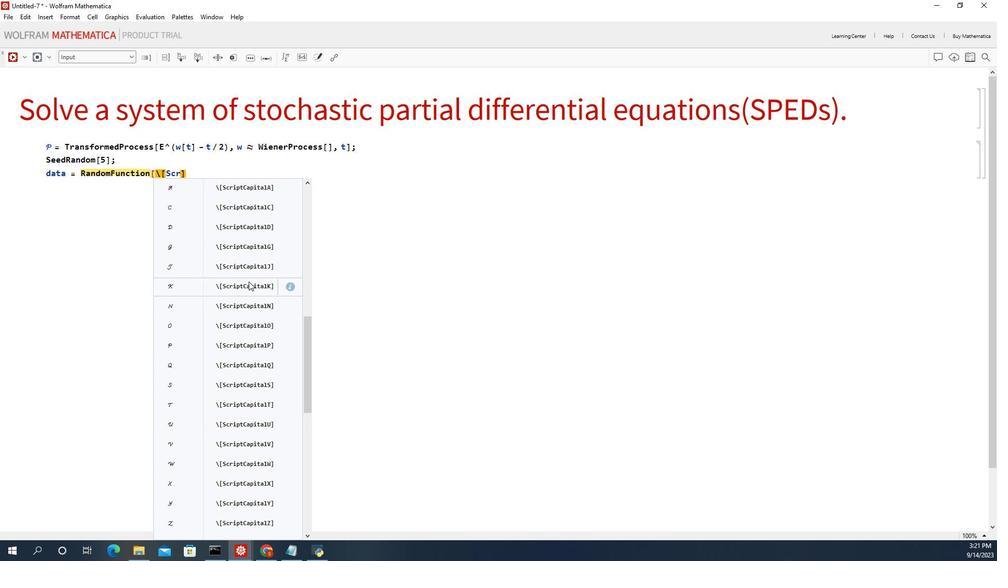 
Action: Mouse scrolled (246, 283) with delta (0, 0)
Screenshot: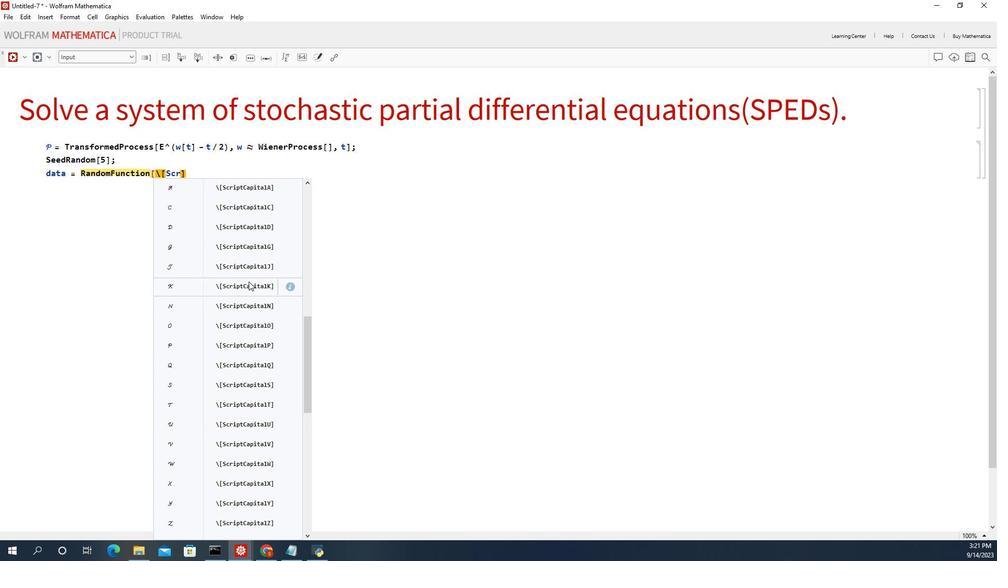 
Action: Mouse scrolled (246, 283) with delta (0, 0)
Screenshot: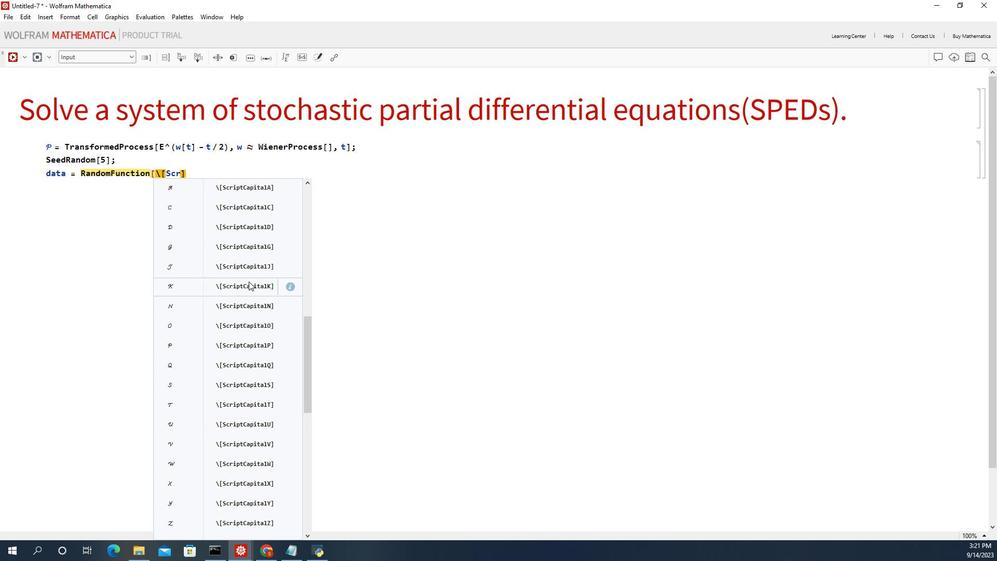 
Action: Mouse scrolled (246, 283) with delta (0, 0)
Screenshot: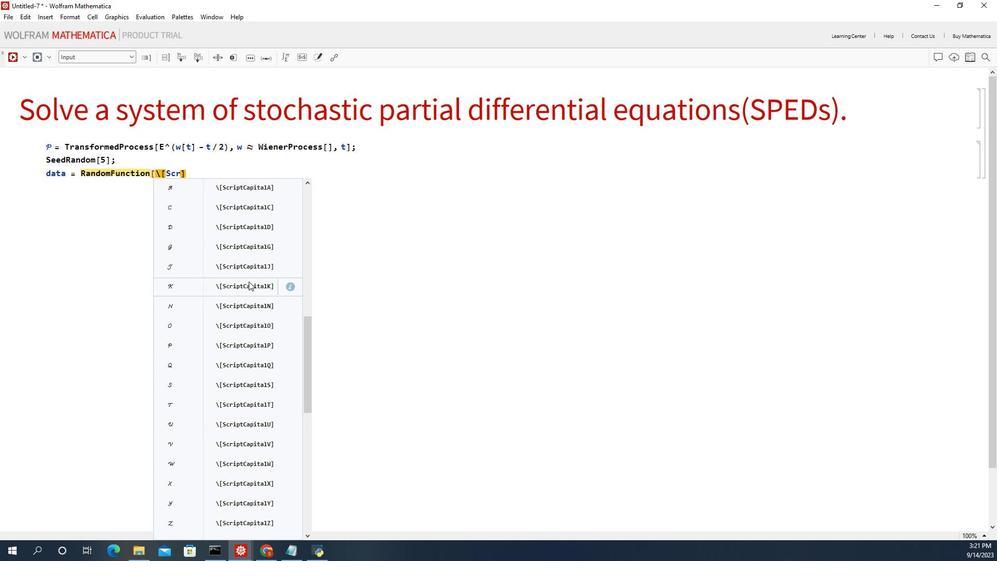 
Action: Mouse scrolled (246, 283) with delta (0, 0)
Screenshot: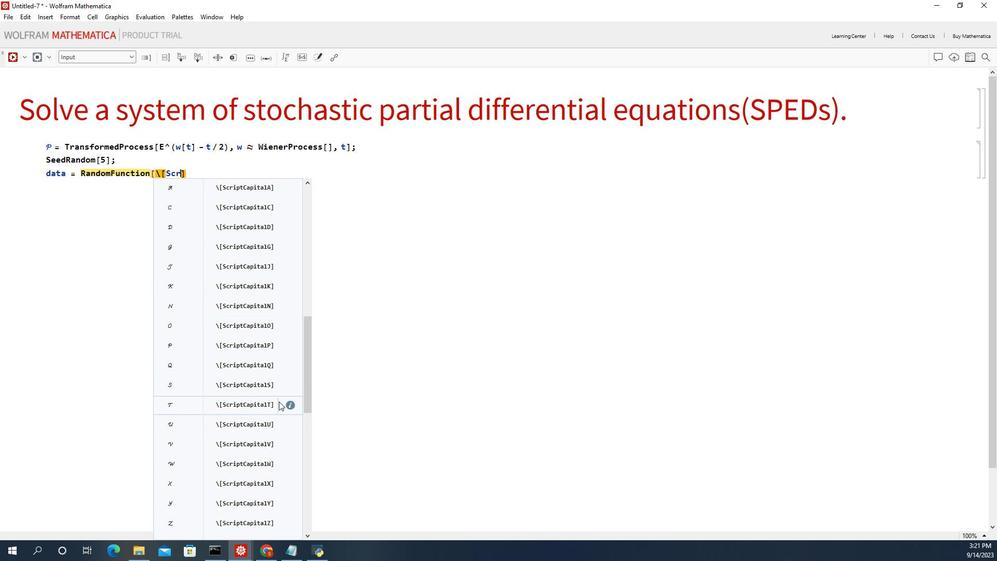 
Action: Mouse scrolled (246, 283) with delta (0, 0)
Screenshot: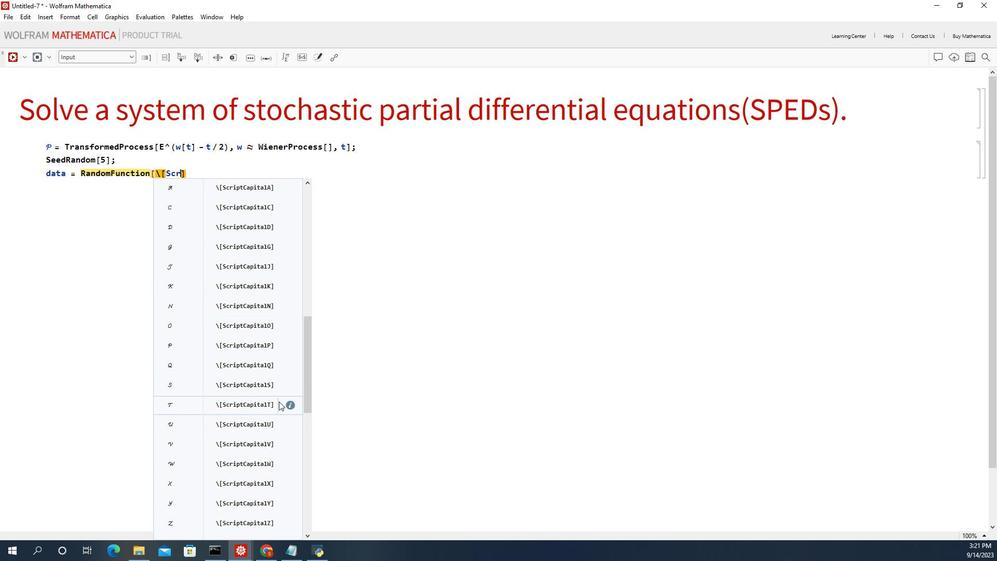 
Action: Mouse scrolled (246, 283) with delta (0, 0)
Screenshot: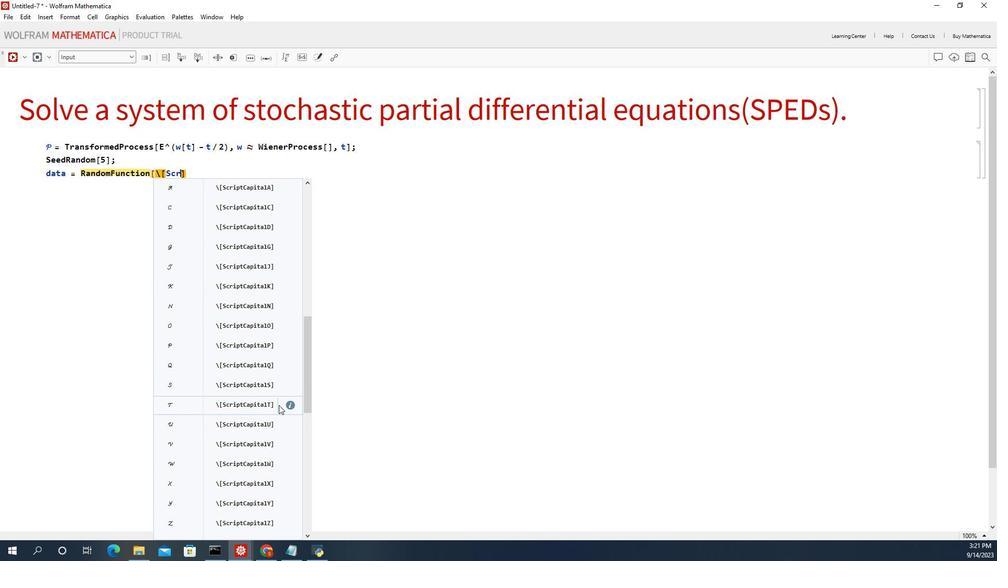 
Action: Mouse moved to (257, 410)
Screenshot: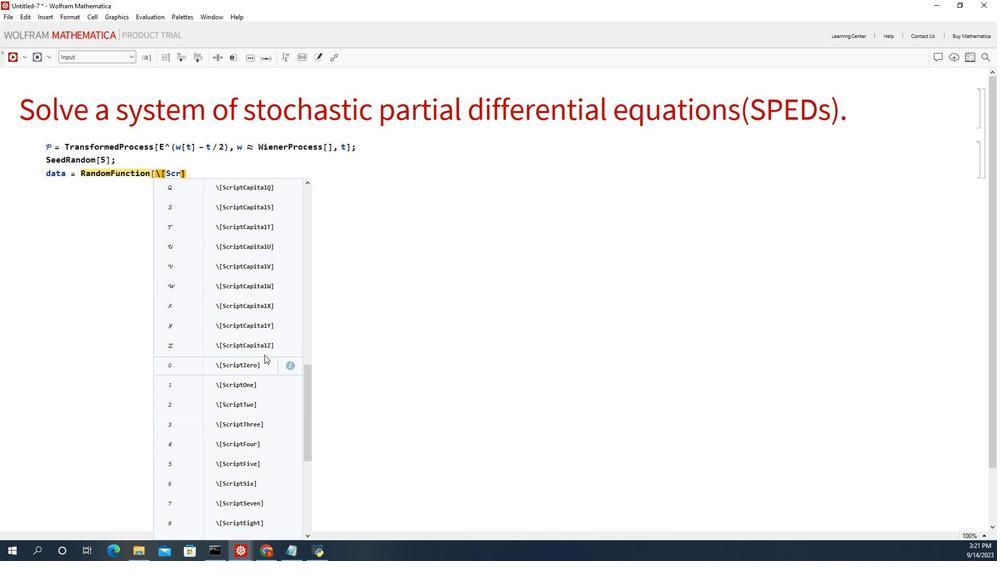 
Action: Mouse scrolled (257, 409) with delta (0, 0)
Screenshot: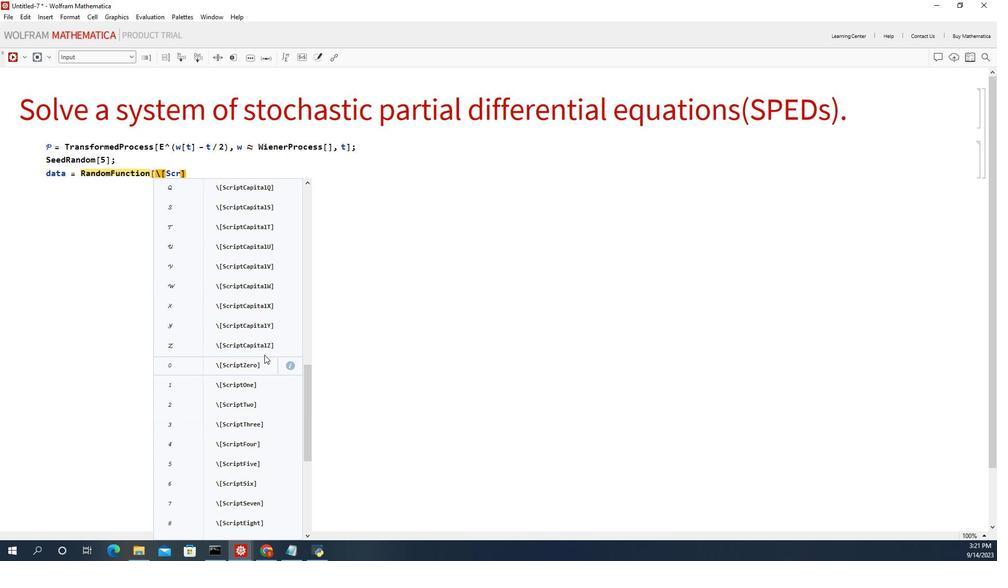 
Action: Mouse moved to (257, 412)
Screenshot: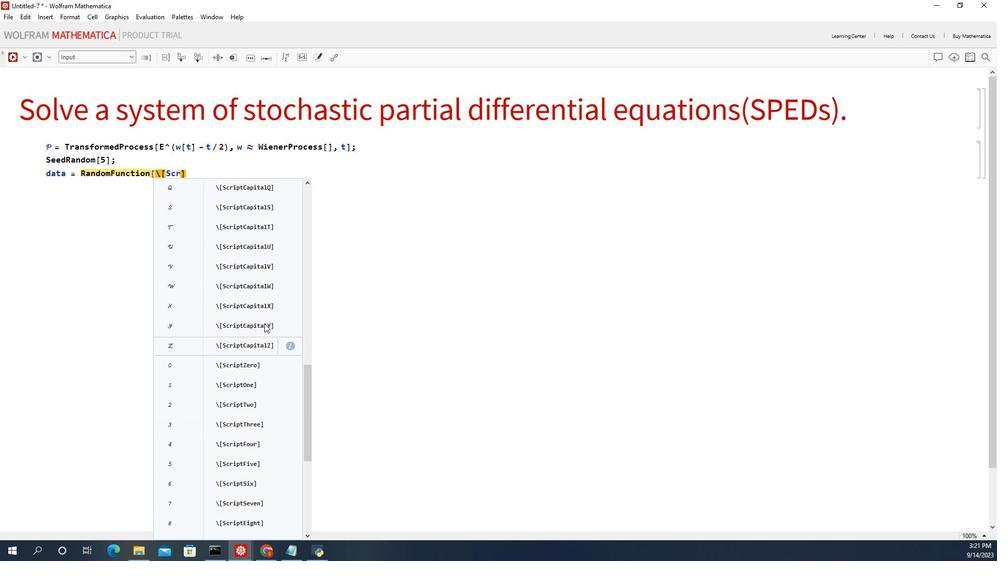 
Action: Mouse scrolled (257, 412) with delta (0, 0)
Screenshot: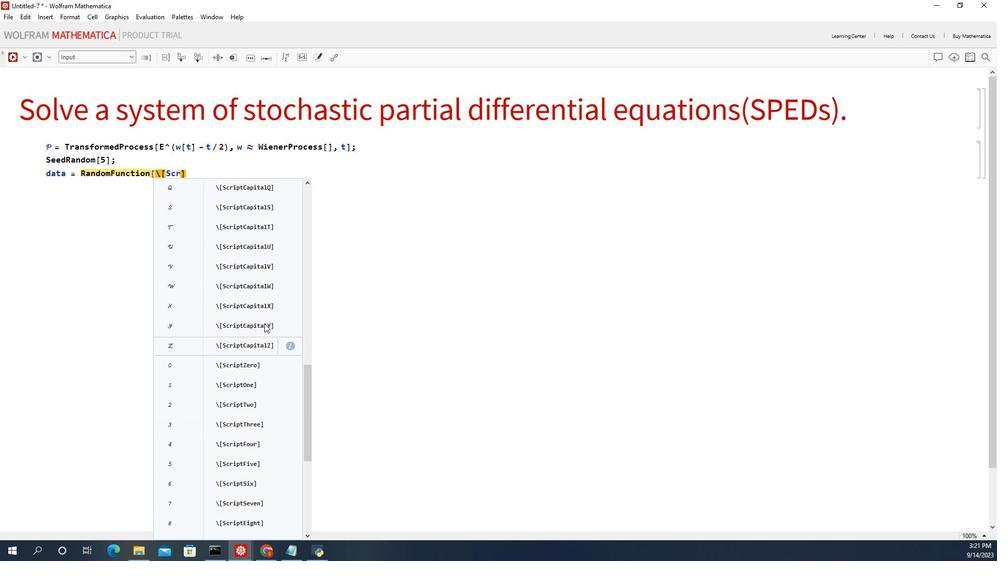 
Action: Mouse moved to (259, 414)
Screenshot: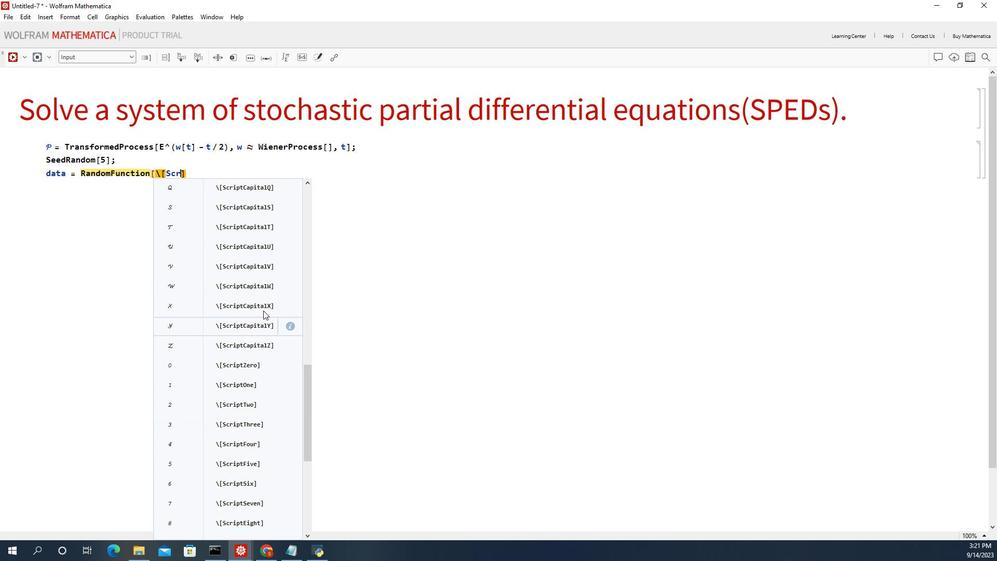 
Action: Mouse scrolled (259, 414) with delta (0, 0)
Screenshot: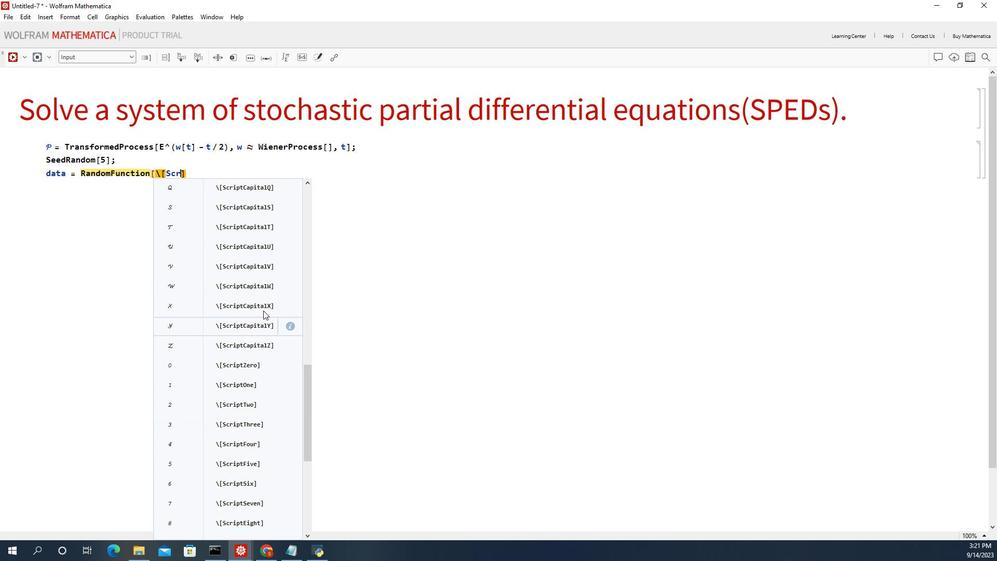 
Action: Mouse moved to (259, 237)
Screenshot: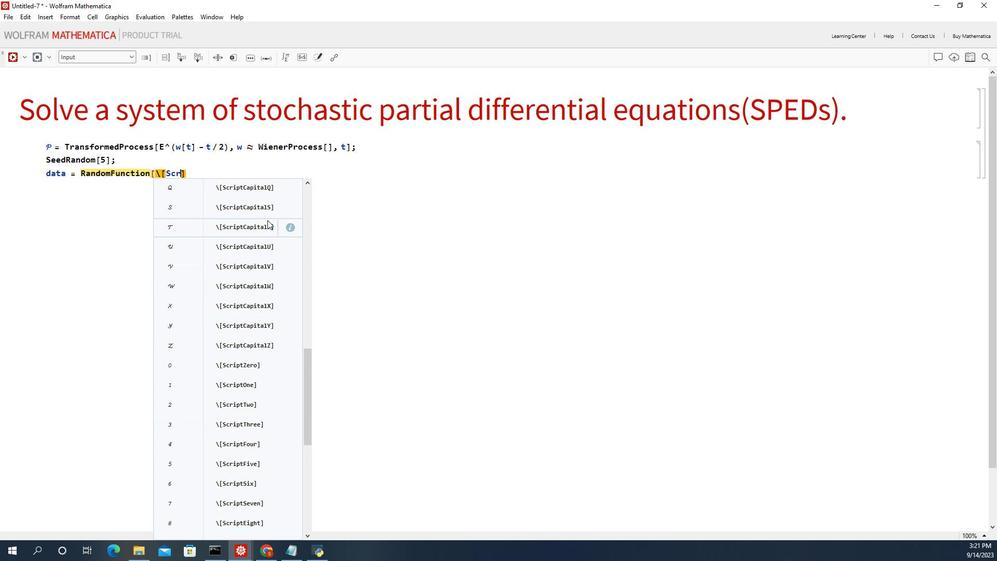 
Action: Mouse scrolled (259, 238) with delta (0, 0)
Screenshot: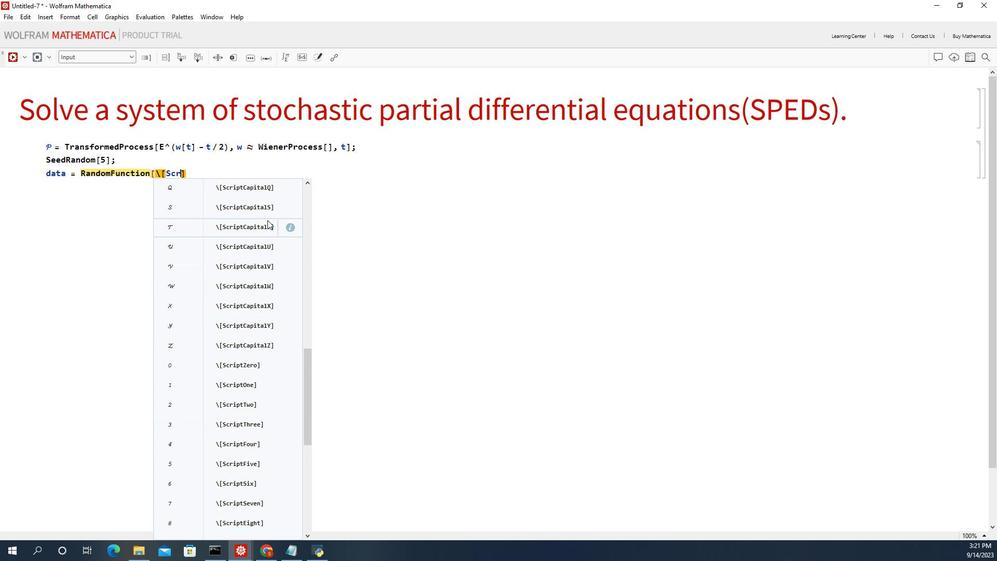 
Action: Mouse scrolled (259, 238) with delta (0, 0)
Screenshot: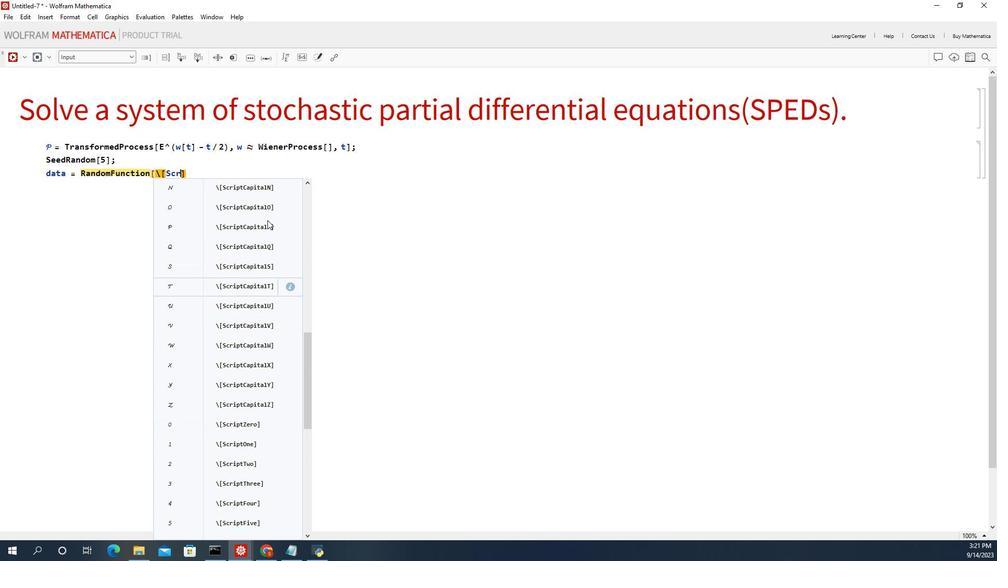 
Action: Mouse moved to (259, 287)
Screenshot: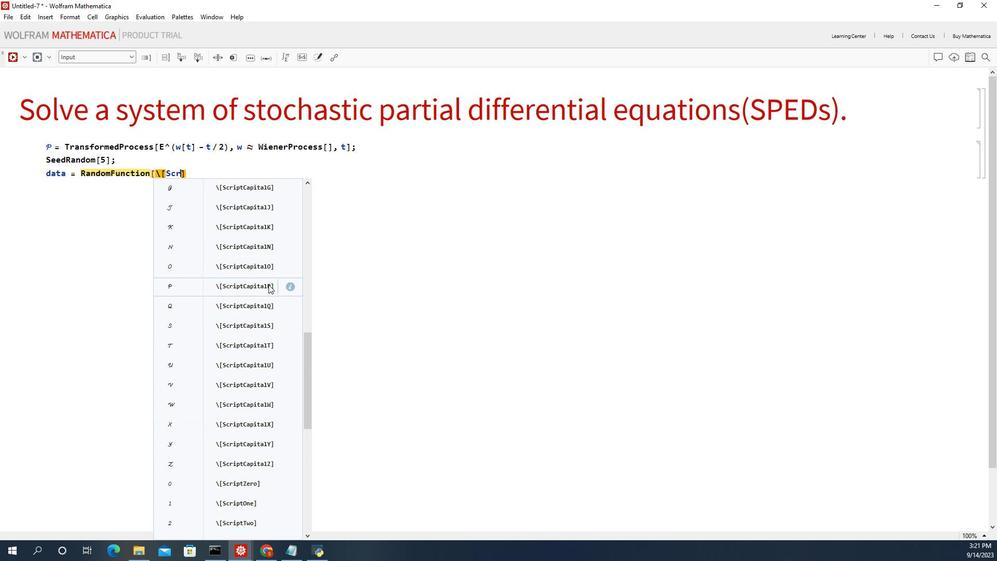 
Action: Mouse pressed left at (259, 287)
Screenshot: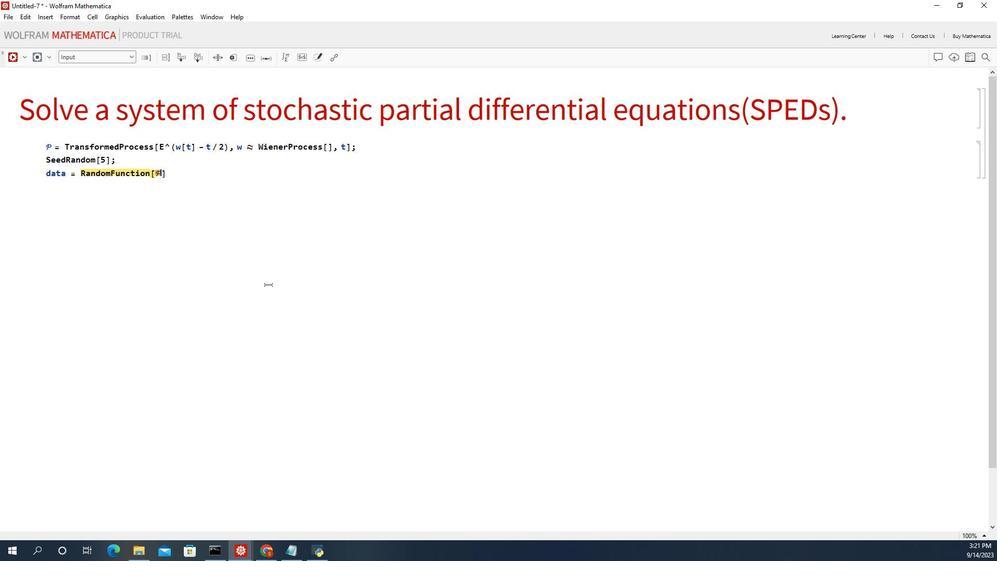 
Action: Mouse moved to (264, 285)
Screenshot: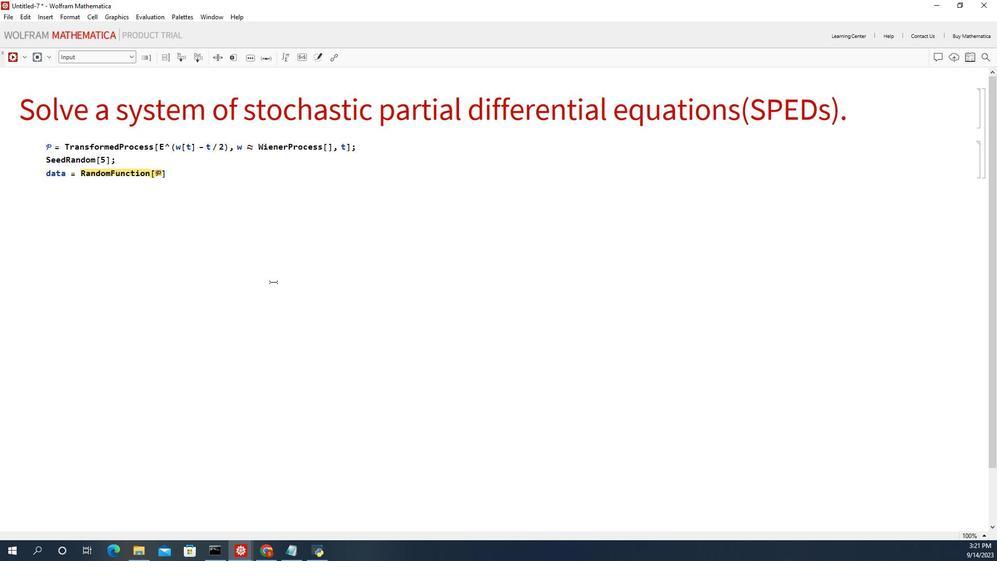 
Action: Key pressed ,<Key.shift>{0,10,0.01<Key.right>,3<Key.end>;<Key.enter><Key.shift>Listline<Key.enter>[data,<Key.shift><Key.shift><Key.shift><Key.shift>Plot<Key.shift_r><Key.shift_r>Range<Key.enter><Key.shift_r>A<Key.enter><Key.shift_r><Key.enter>
Screenshot: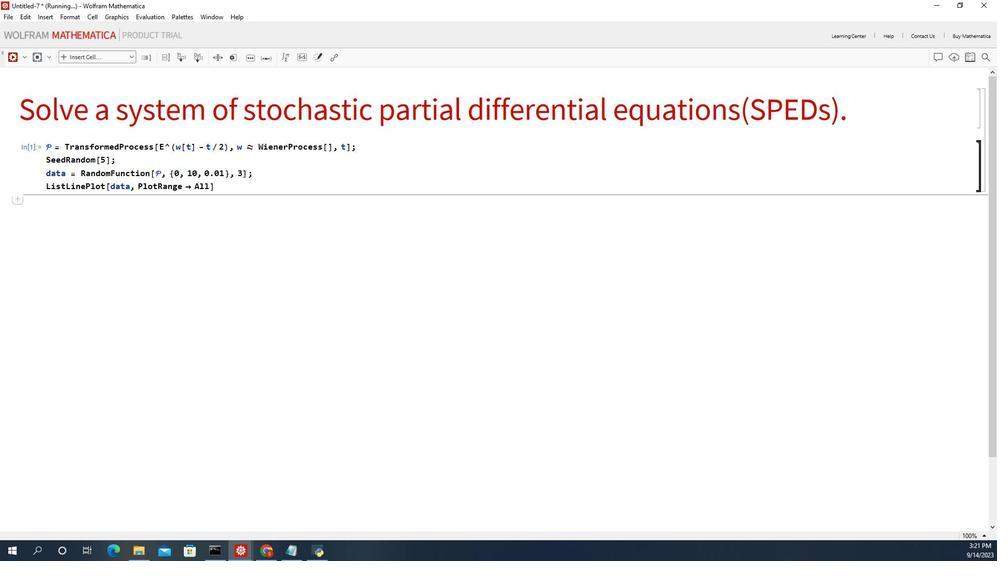 
